 Task: For heading  Tahoma with underline.  font size for heading20,  'Change the font style of data to'Arial.  and font size to 12,  Change the alignment of both headline & data to Align left.  In the sheet  Expense Log
Action: Mouse moved to (55, 159)
Screenshot: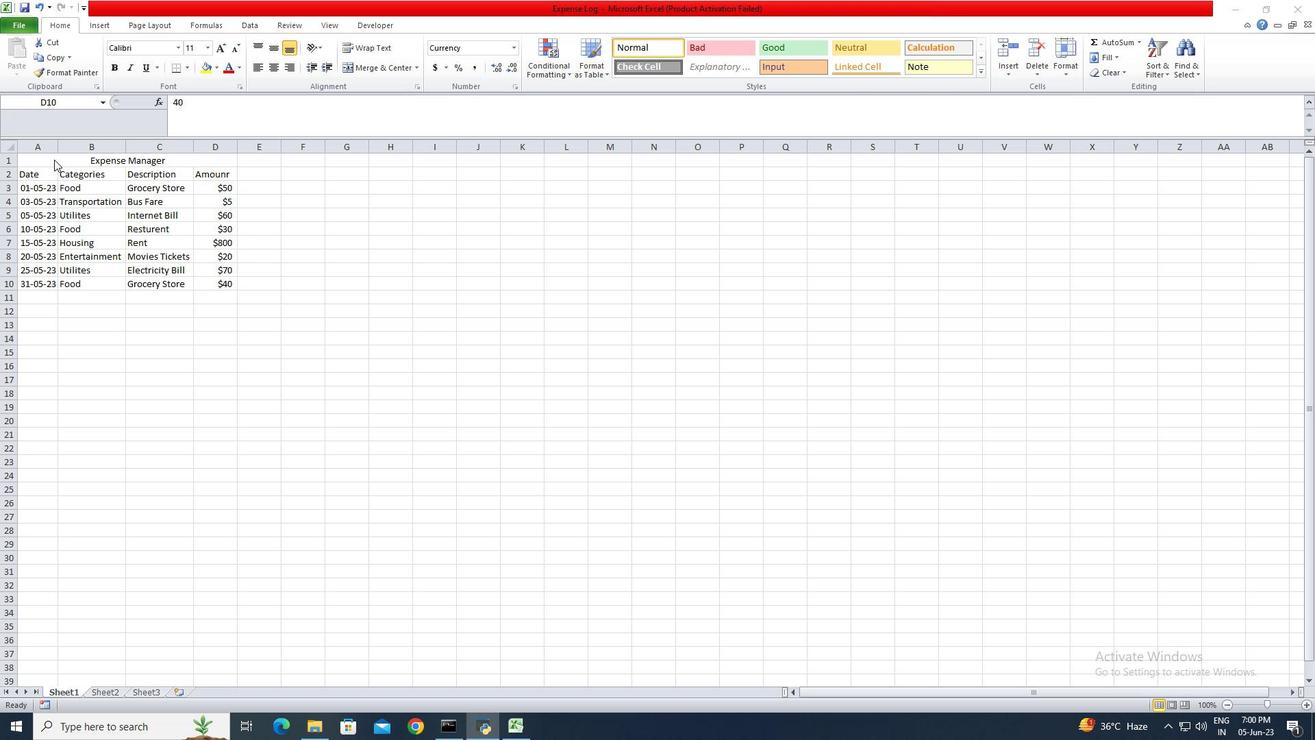 
Action: Mouse pressed left at (55, 159)
Screenshot: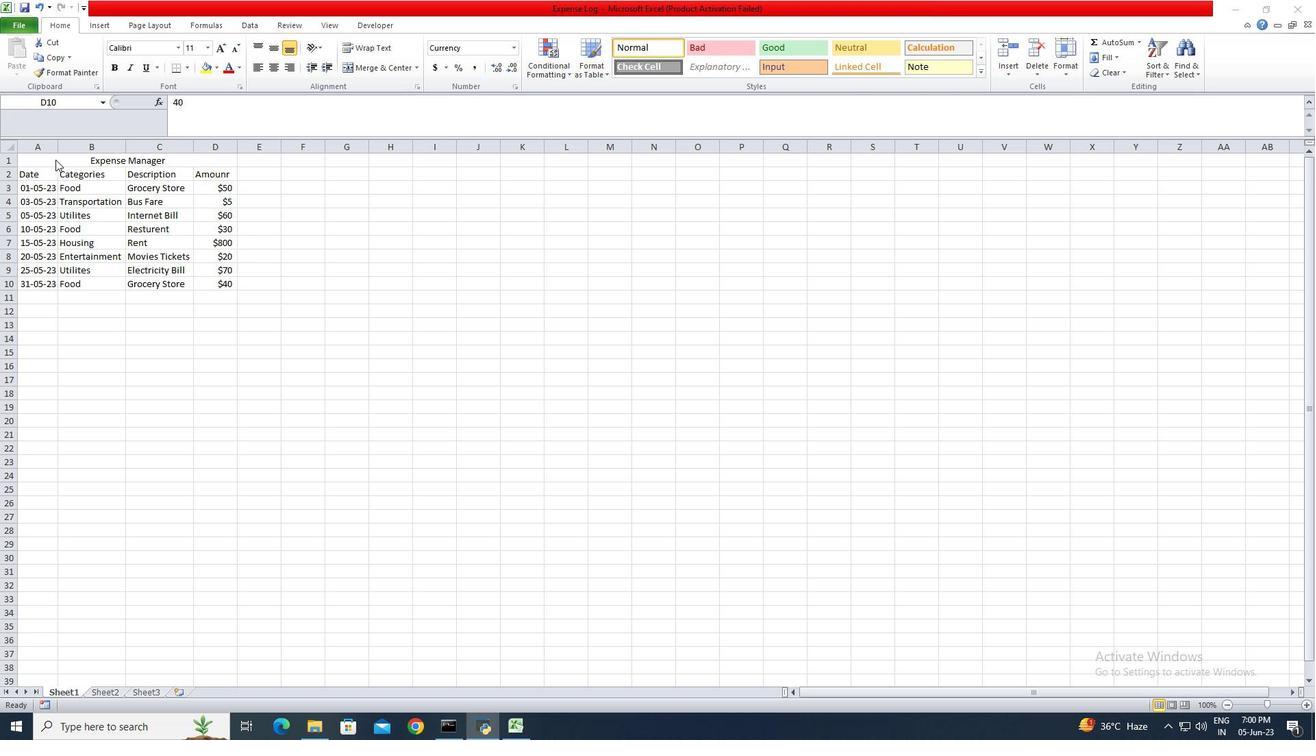 
Action: Mouse moved to (56, 157)
Screenshot: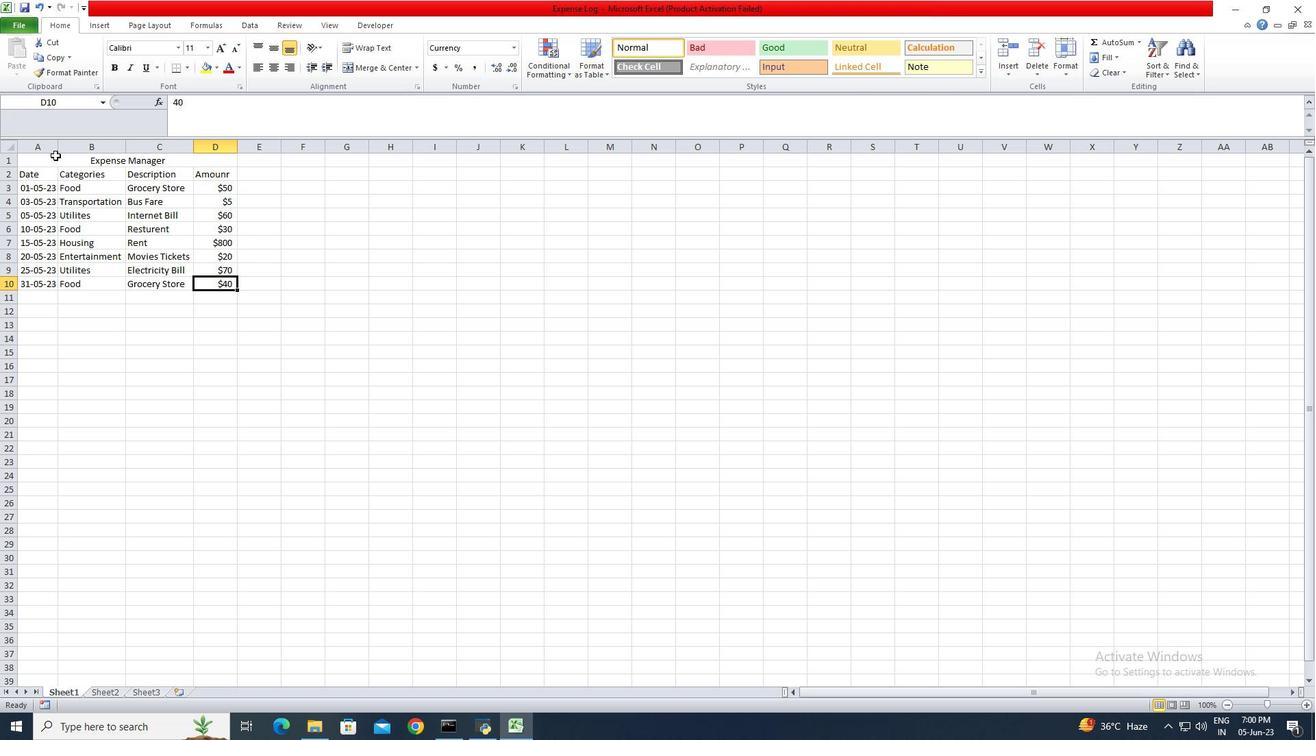 
Action: Mouse pressed left at (56, 157)
Screenshot: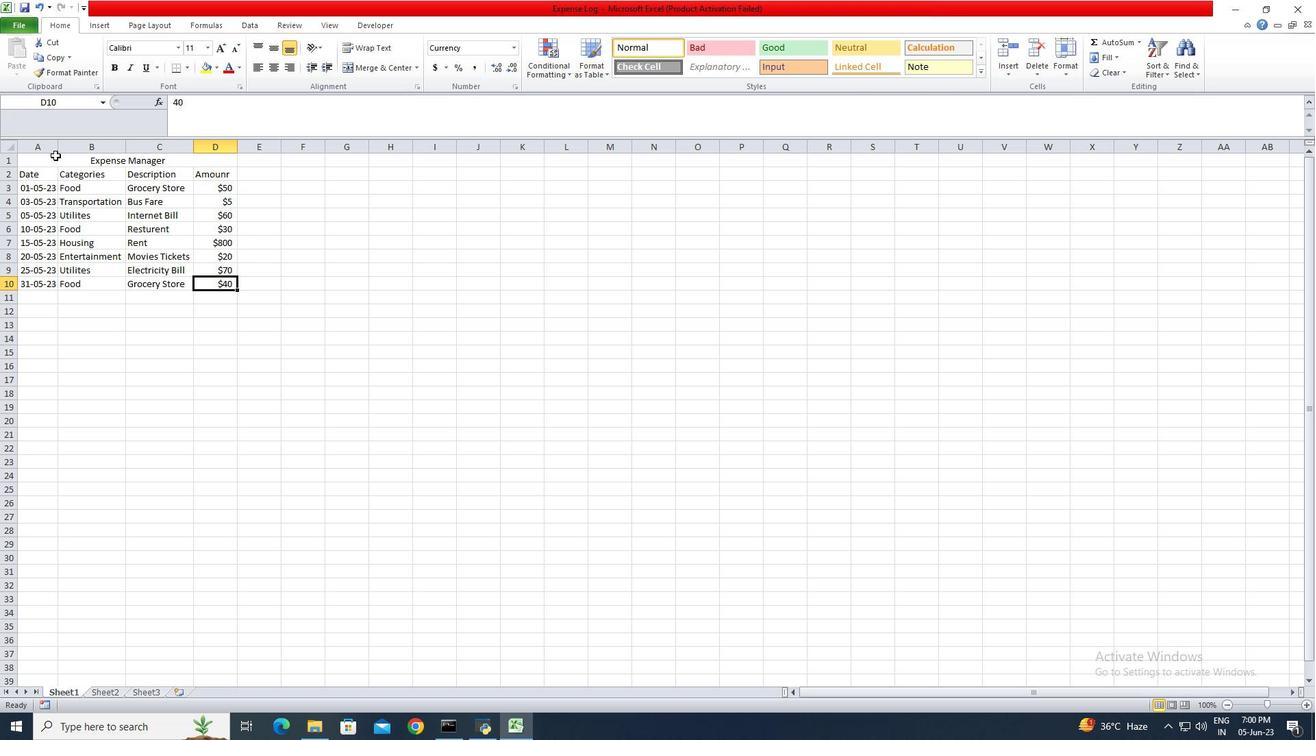 
Action: Mouse moved to (175, 52)
Screenshot: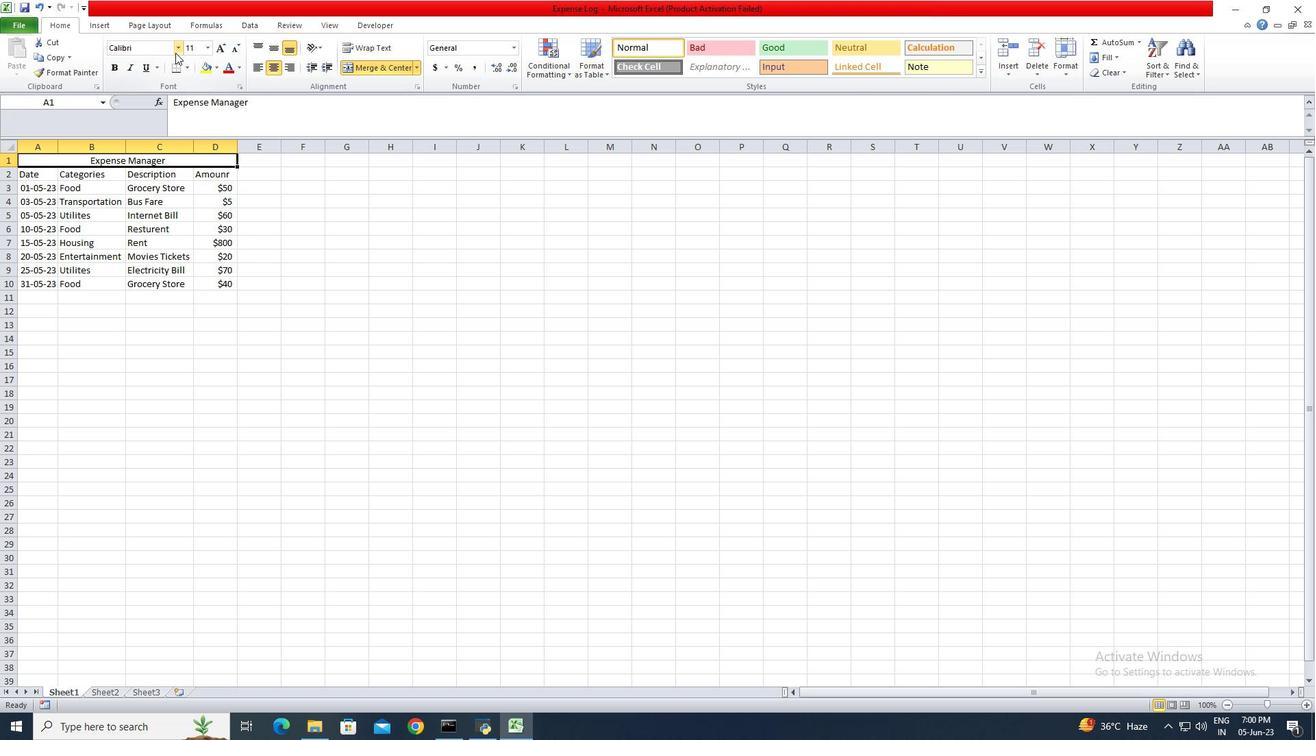 
Action: Mouse pressed left at (175, 52)
Screenshot: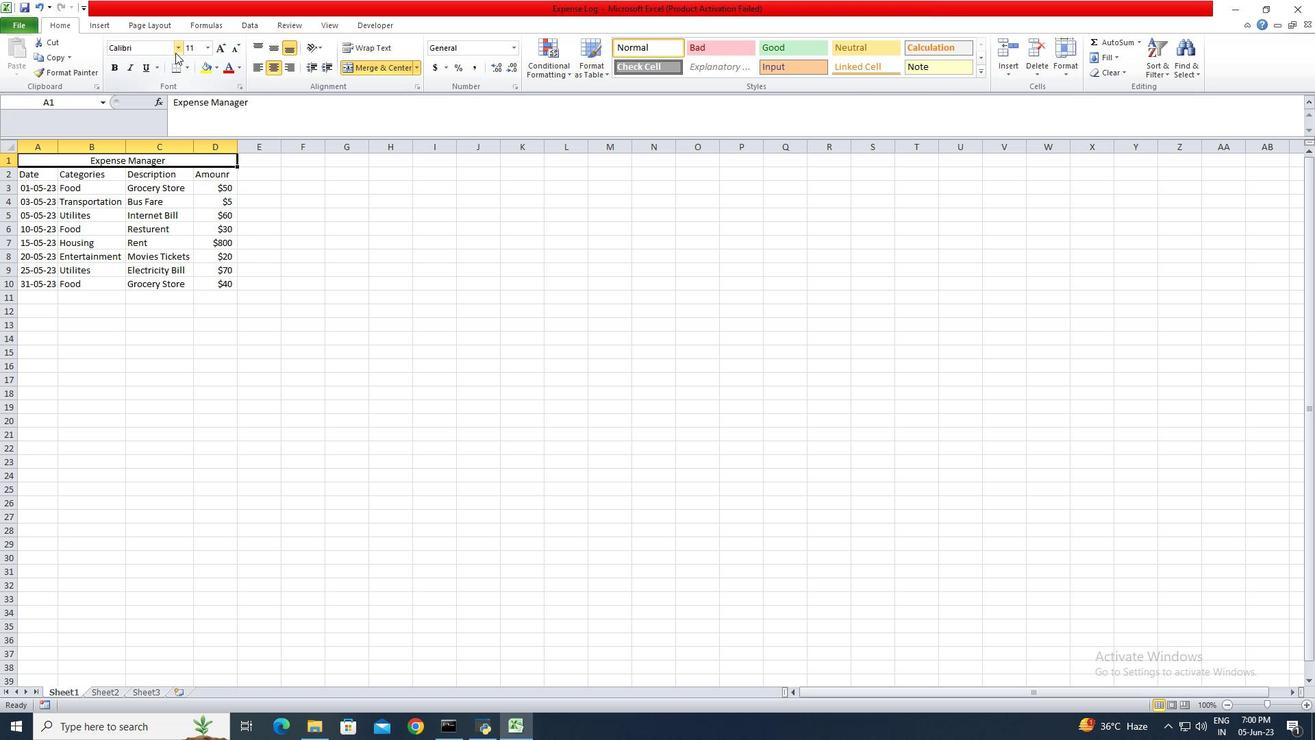 
Action: Mouse moved to (297, 111)
Screenshot: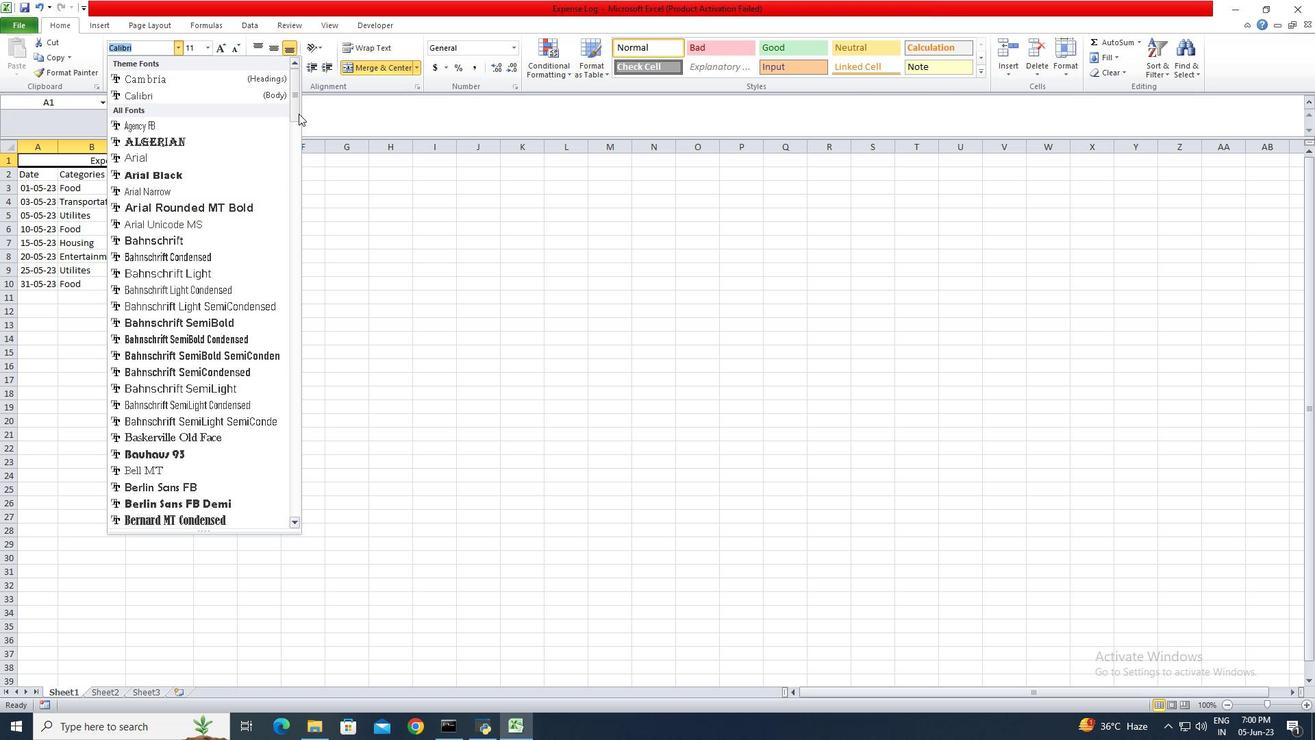 
Action: Mouse pressed left at (297, 111)
Screenshot: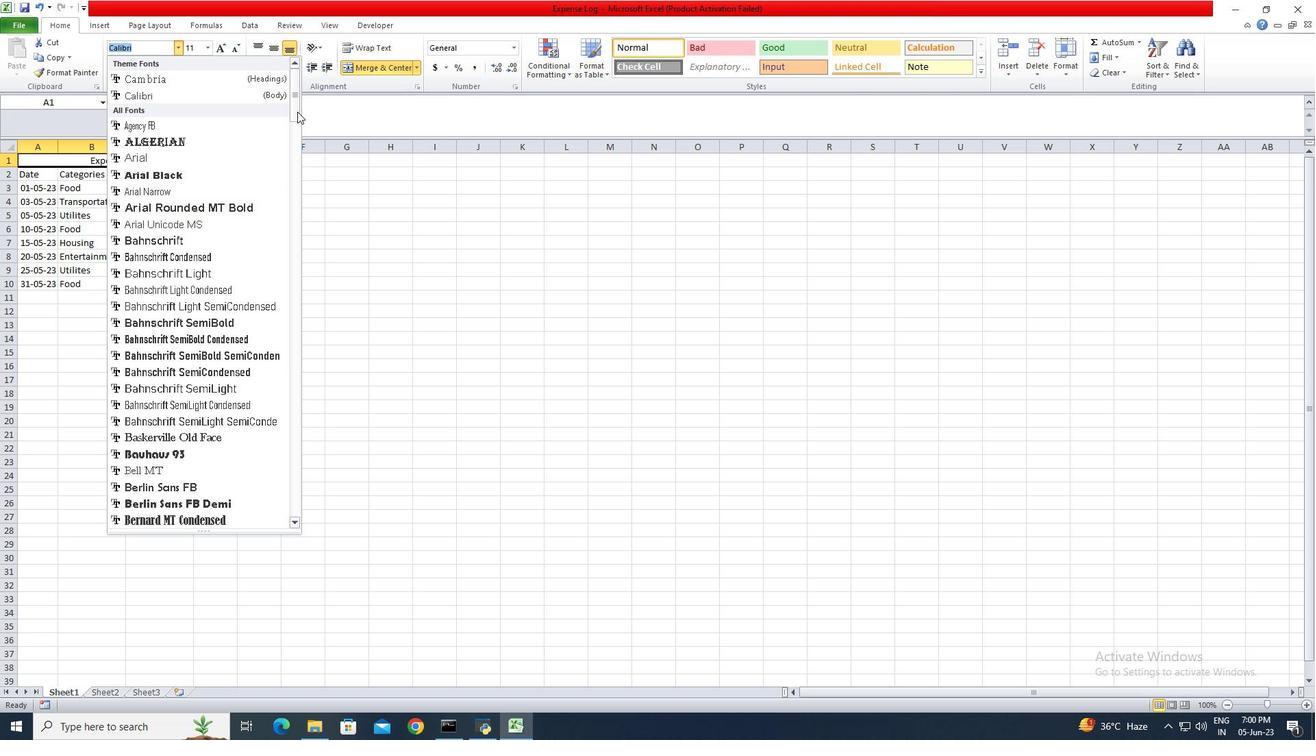 
Action: Mouse moved to (158, 384)
Screenshot: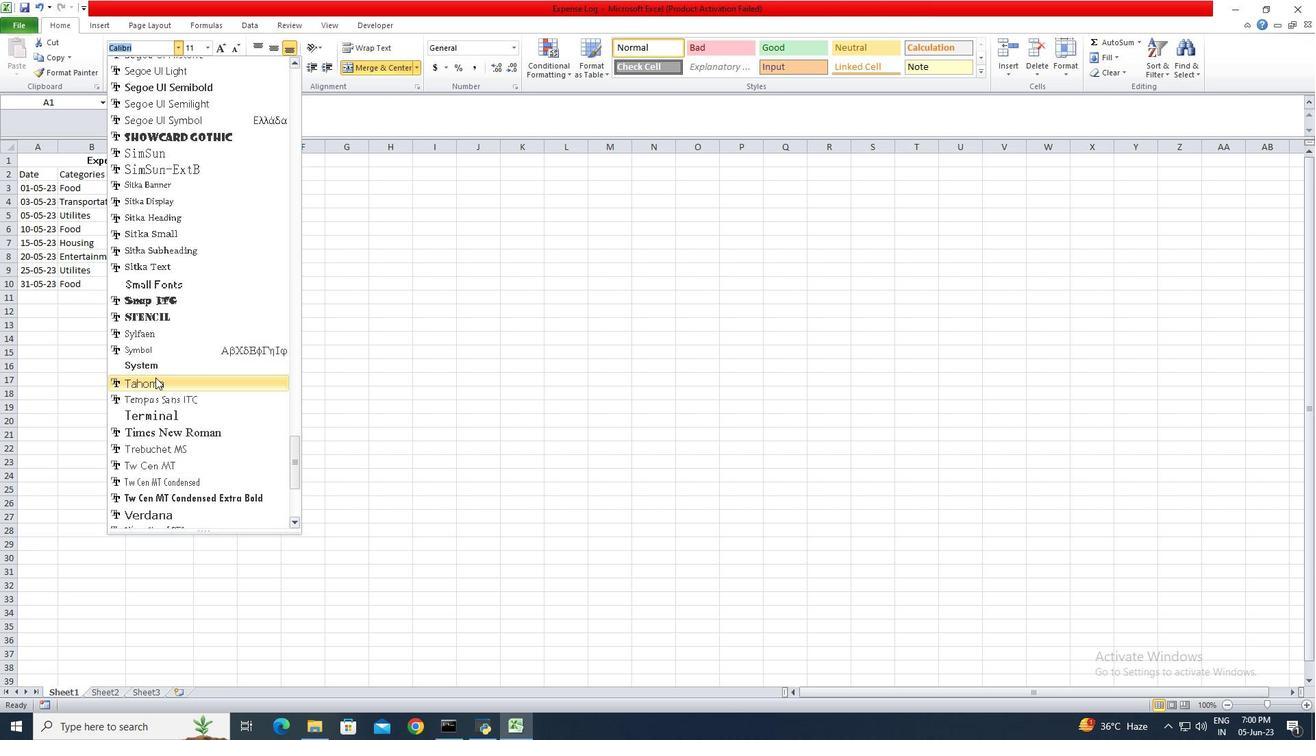 
Action: Mouse pressed left at (158, 384)
Screenshot: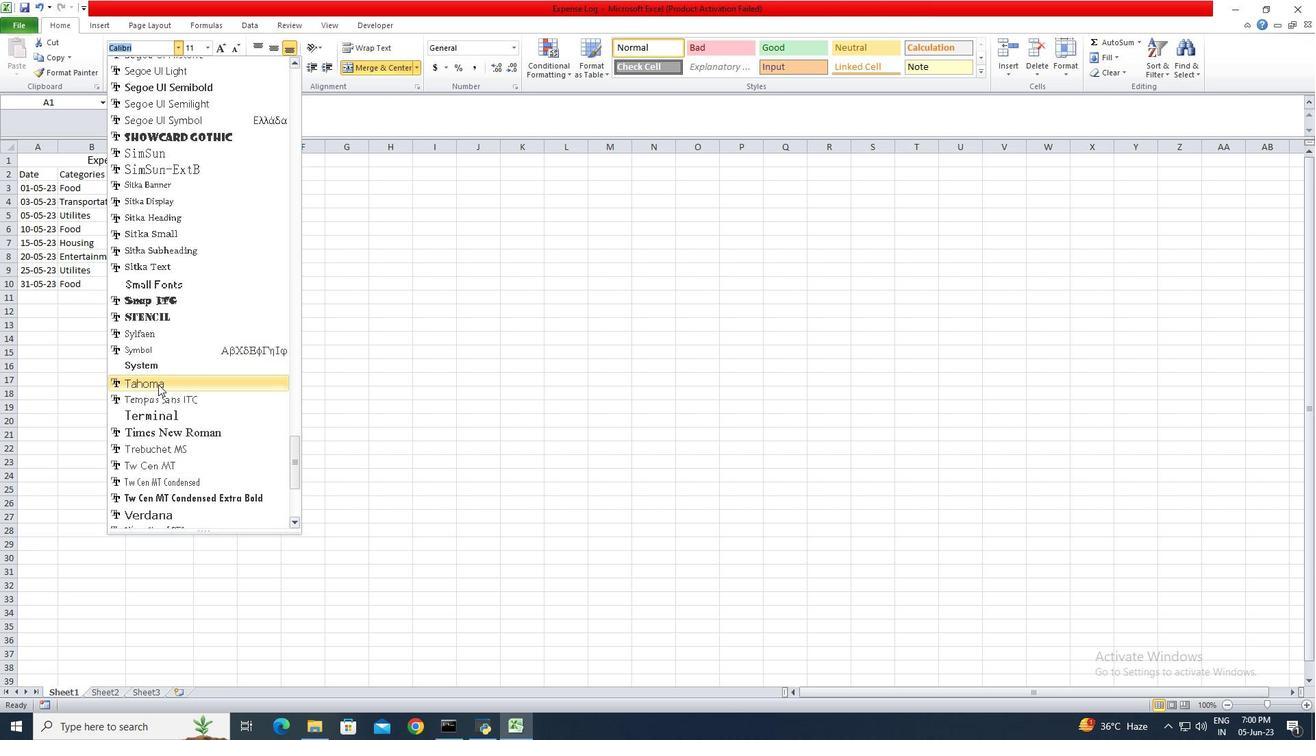 
Action: Mouse moved to (151, 69)
Screenshot: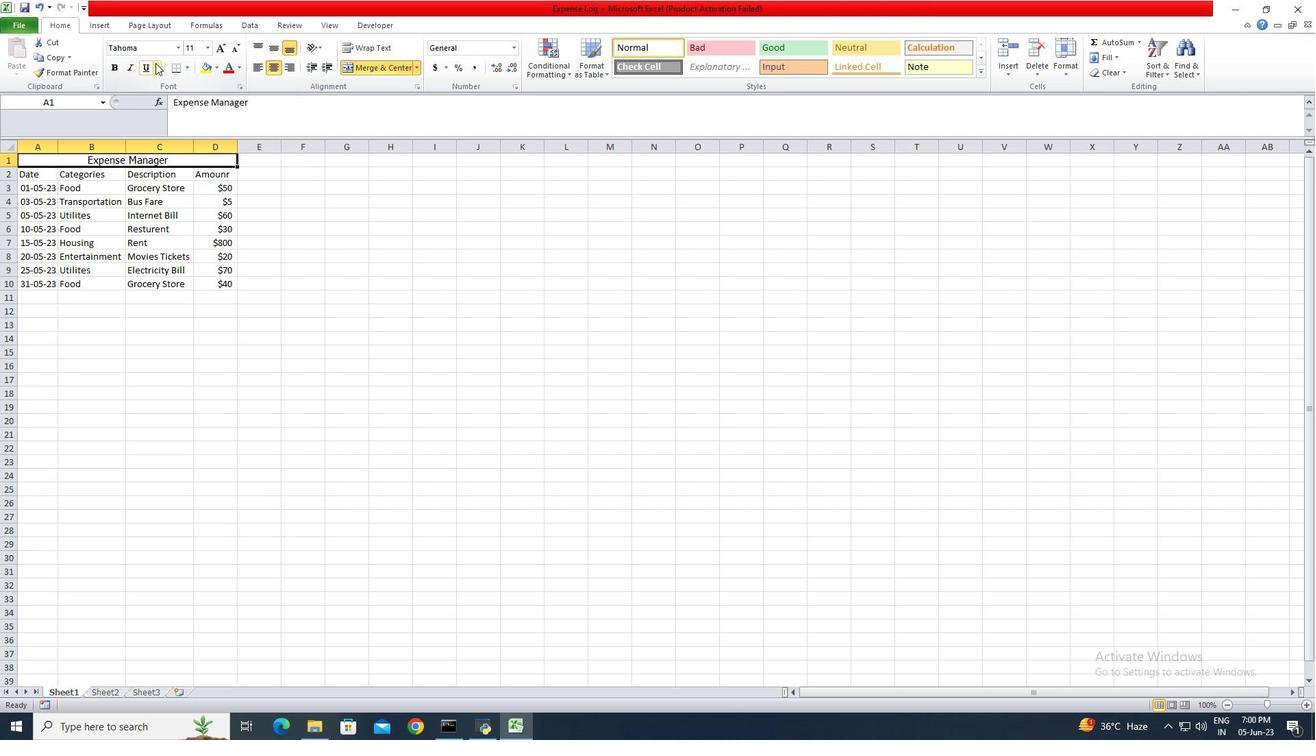 
Action: Mouse pressed left at (151, 69)
Screenshot: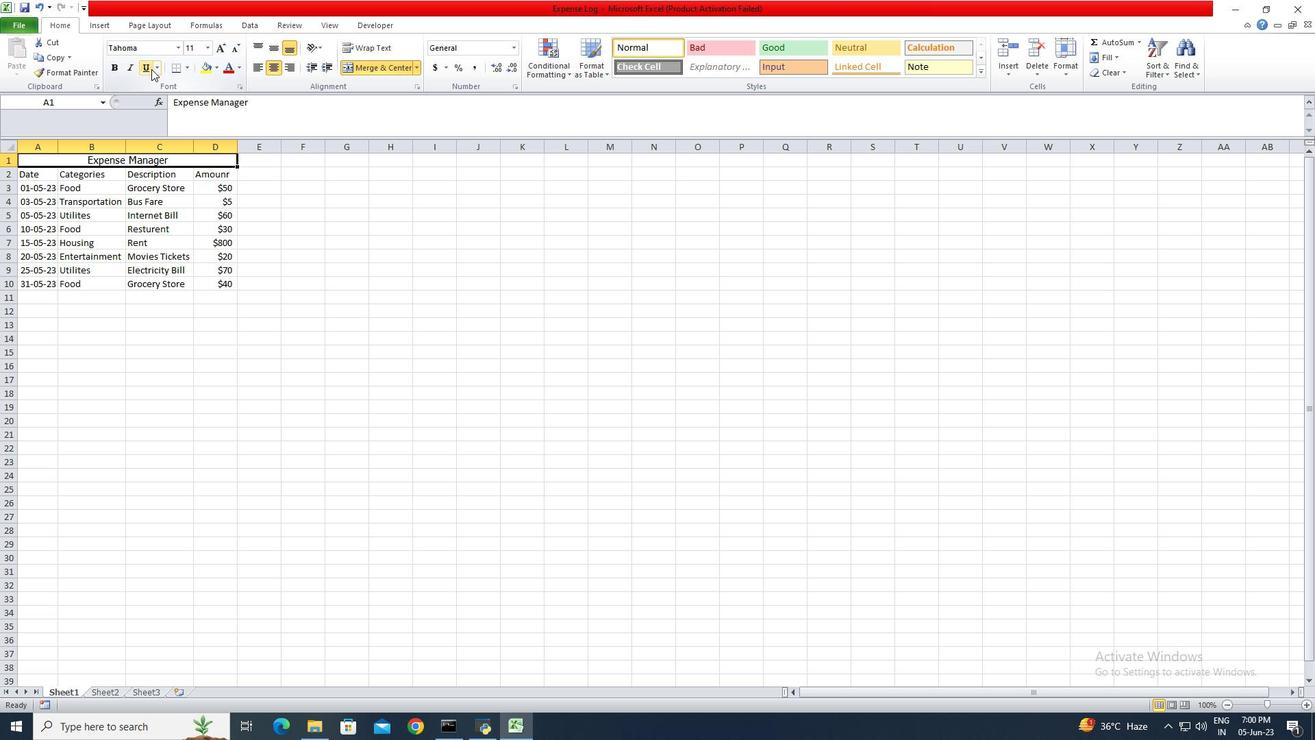 
Action: Mouse moved to (204, 51)
Screenshot: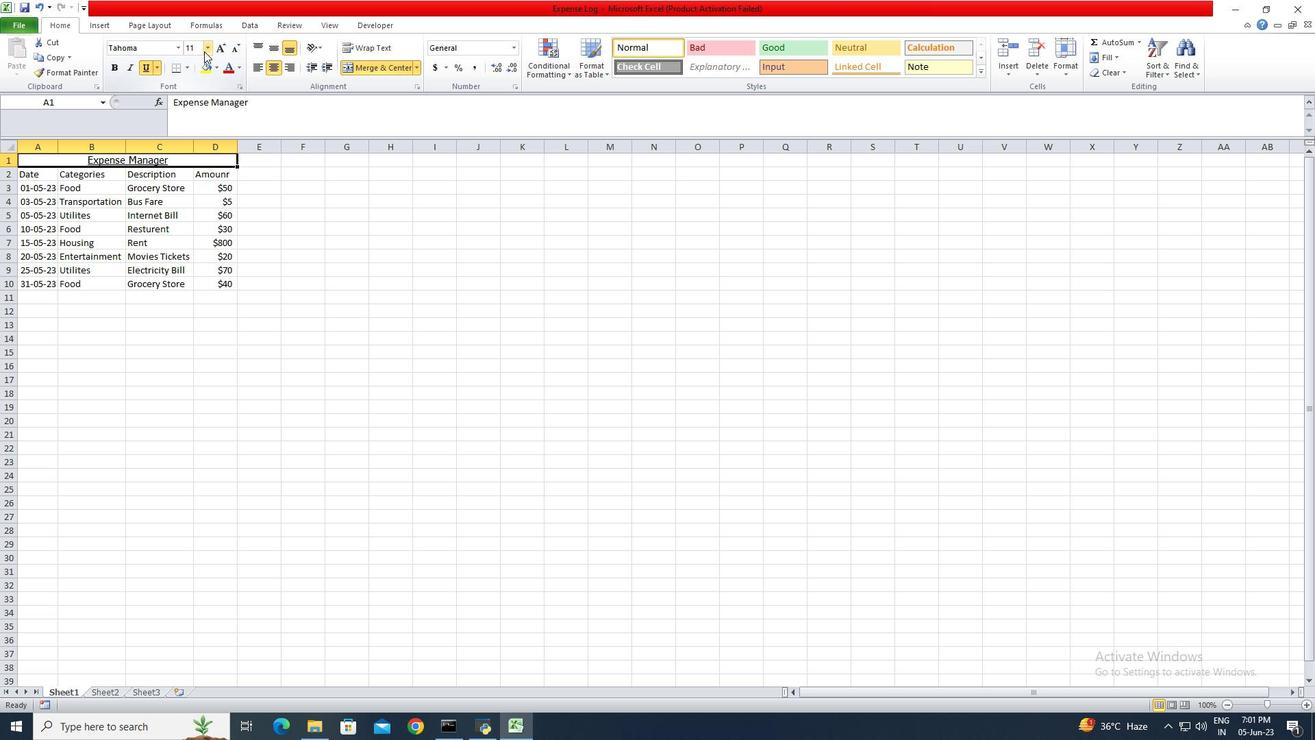 
Action: Mouse pressed left at (204, 51)
Screenshot: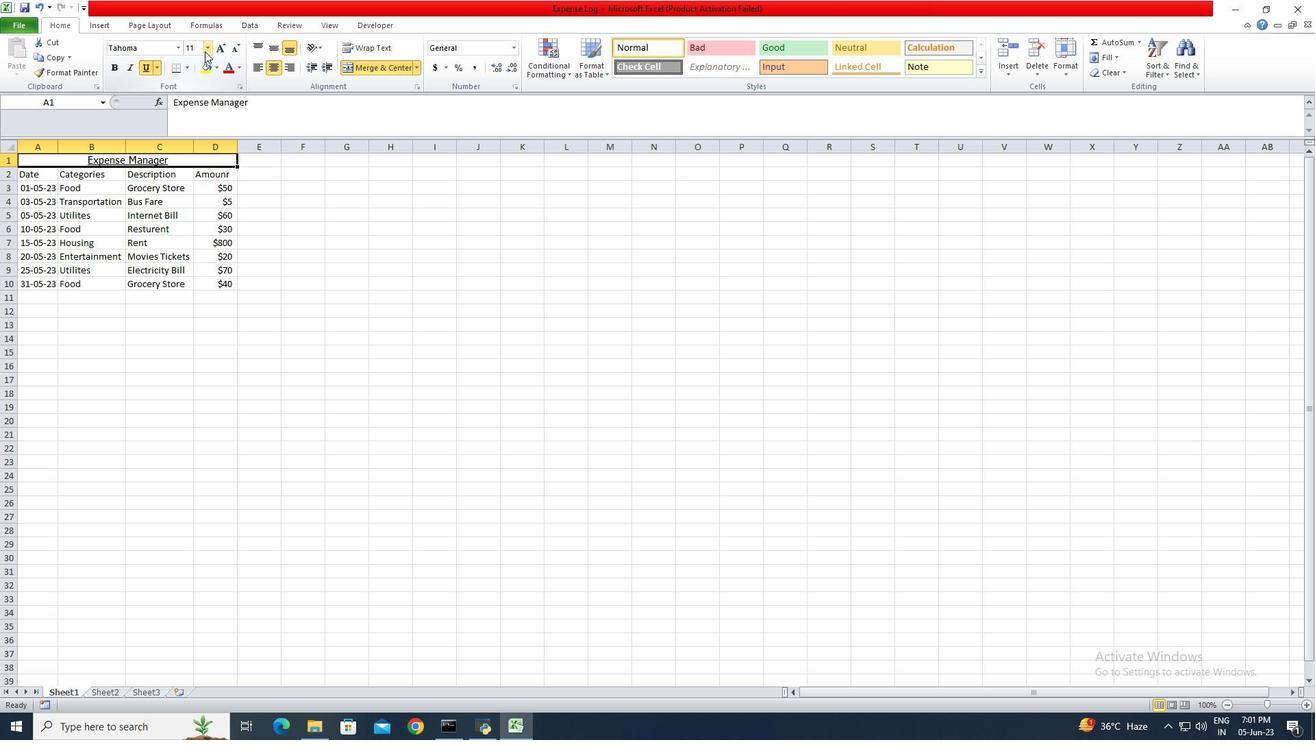 
Action: Mouse moved to (189, 156)
Screenshot: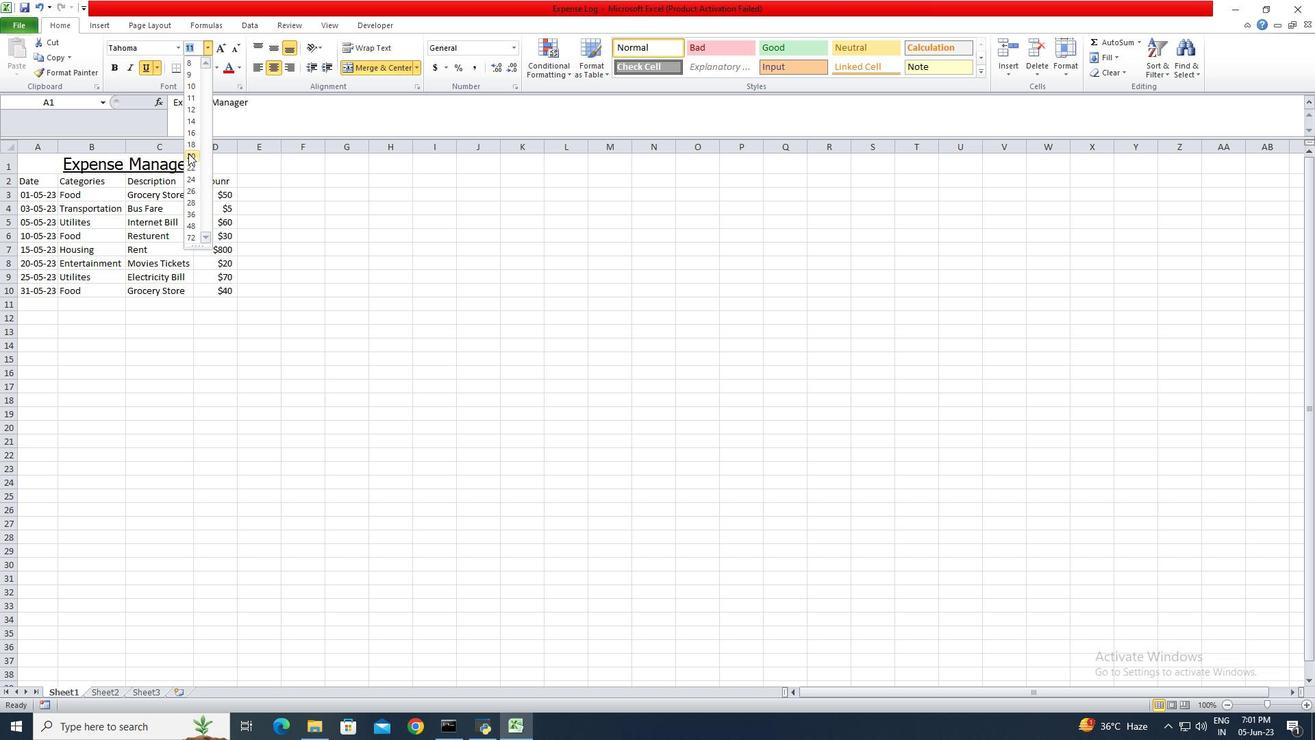 
Action: Mouse pressed left at (189, 156)
Screenshot: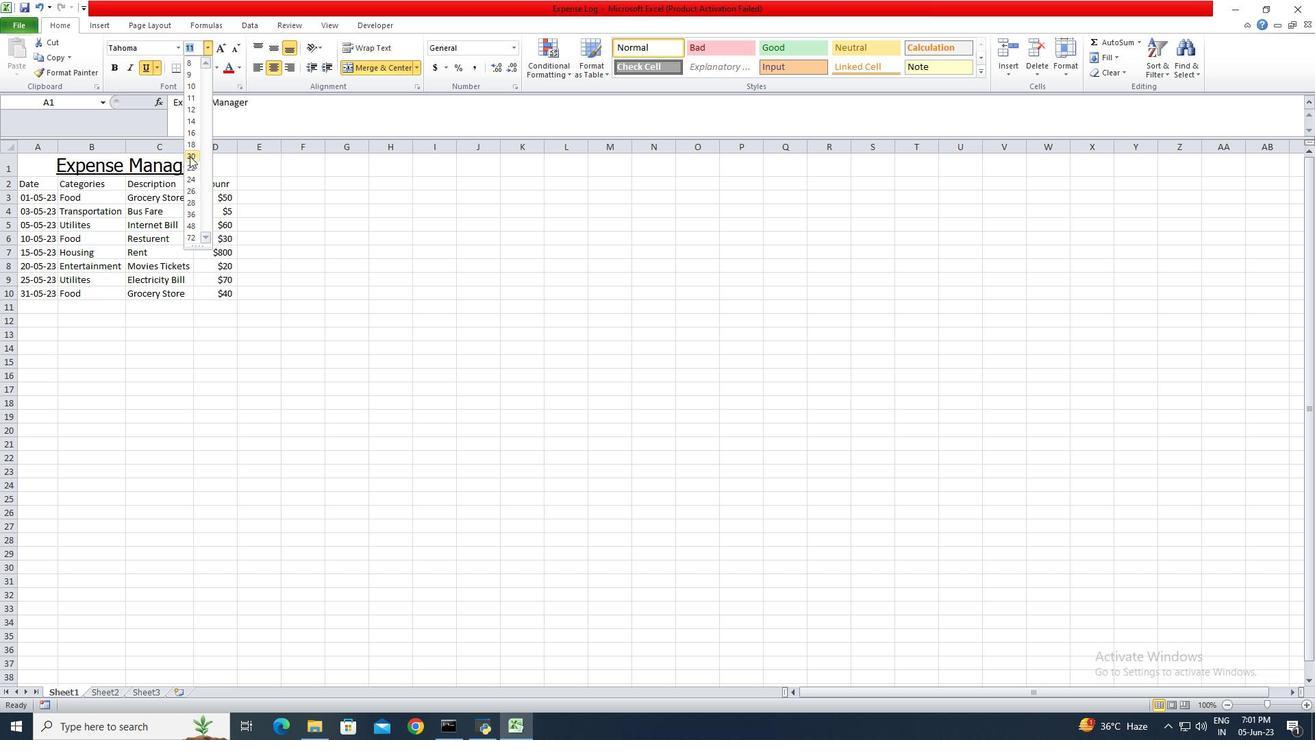 
Action: Mouse moved to (43, 183)
Screenshot: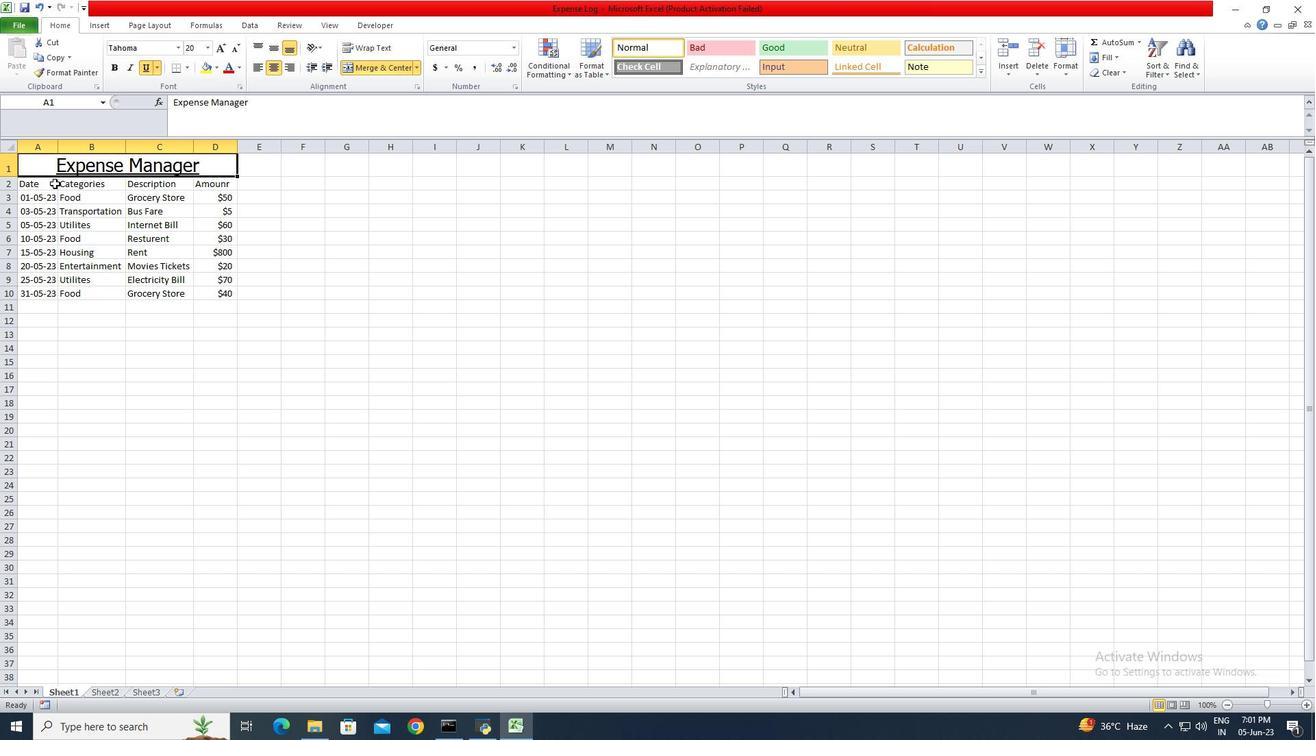
Action: Mouse pressed left at (43, 183)
Screenshot: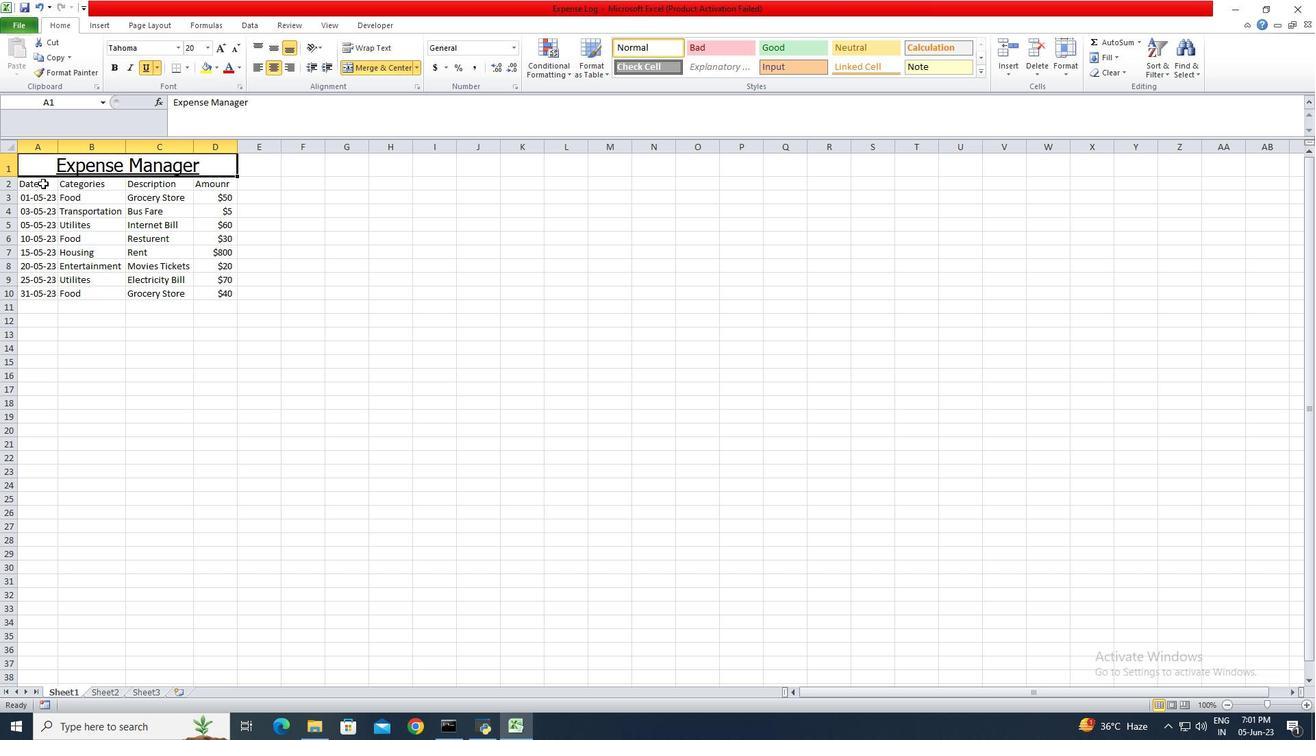 
Action: Mouse moved to (180, 45)
Screenshot: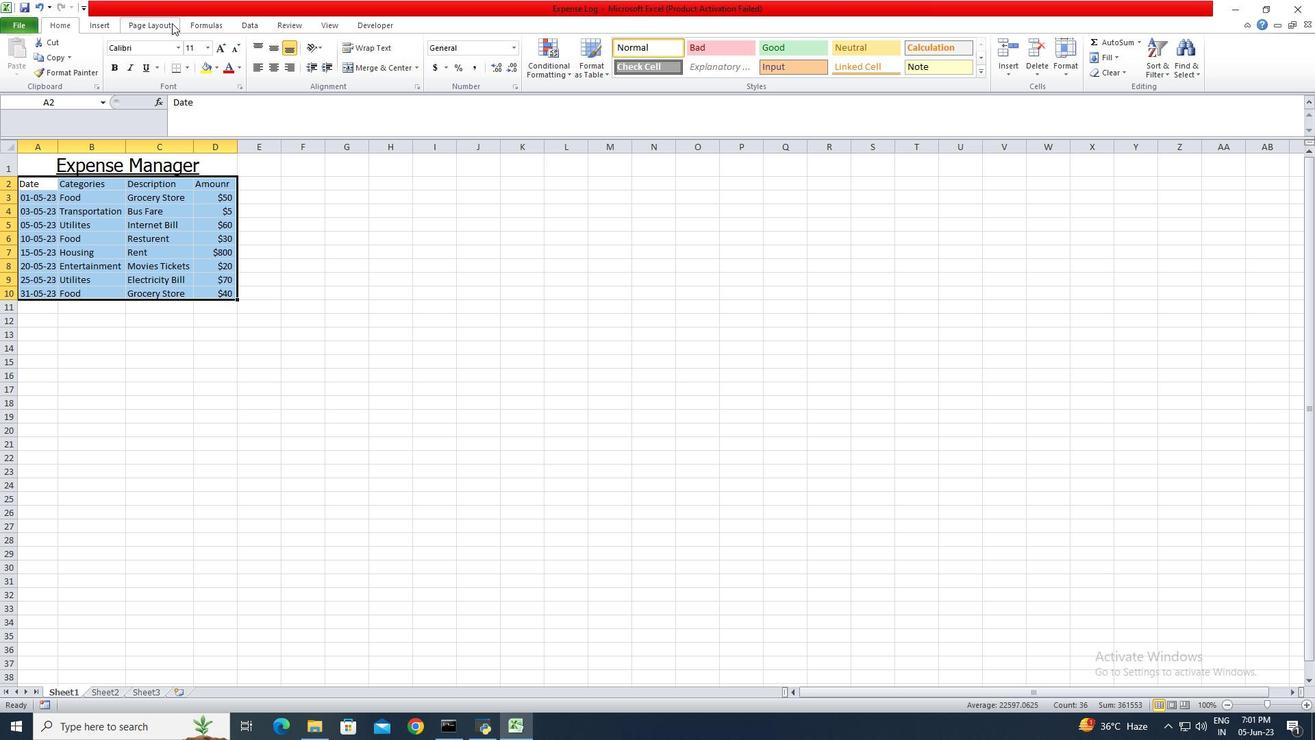 
Action: Mouse pressed left at (180, 45)
Screenshot: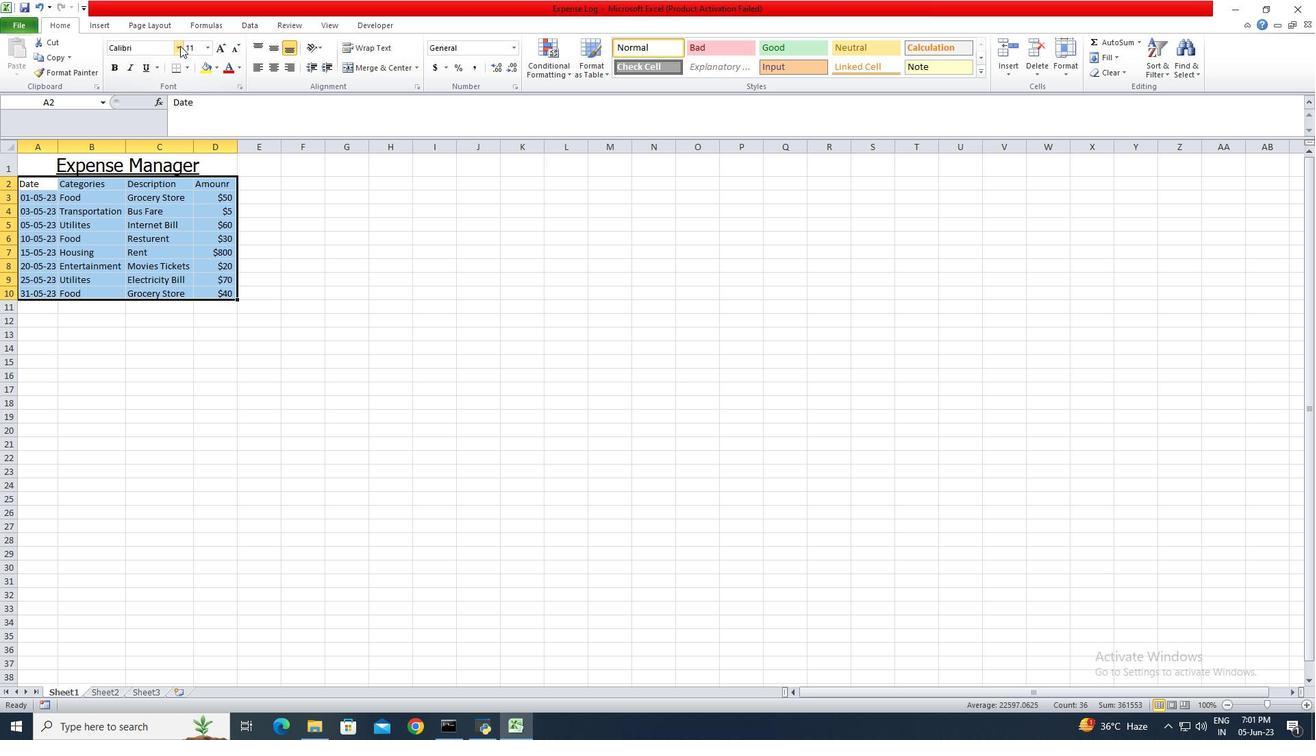
Action: Mouse moved to (139, 155)
Screenshot: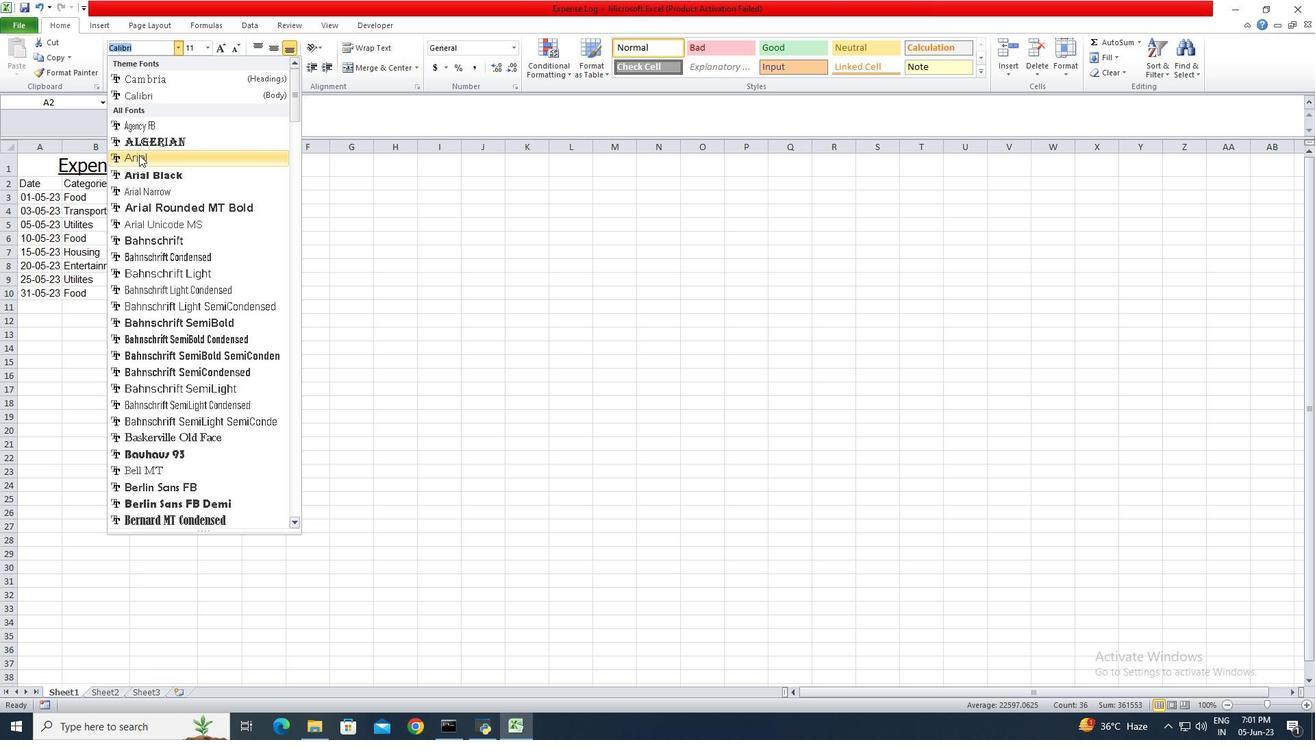 
Action: Mouse pressed left at (139, 155)
Screenshot: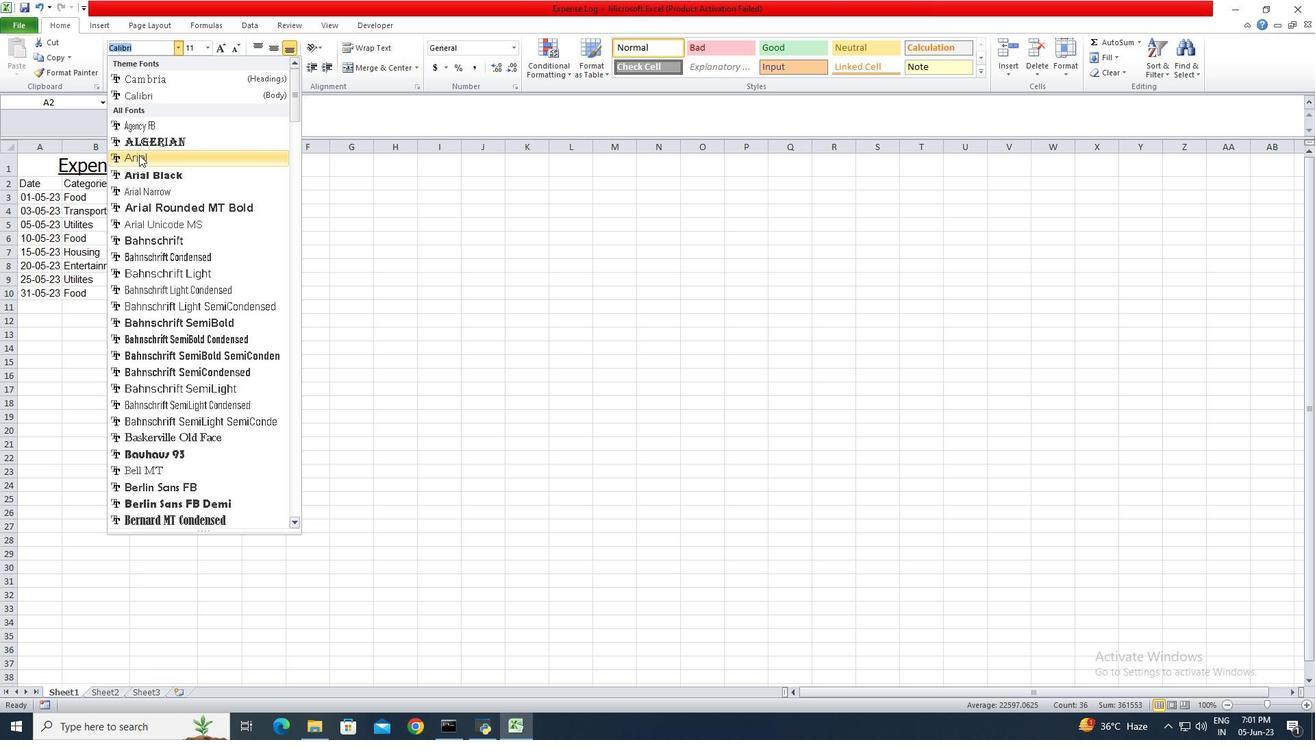 
Action: Mouse moved to (205, 50)
Screenshot: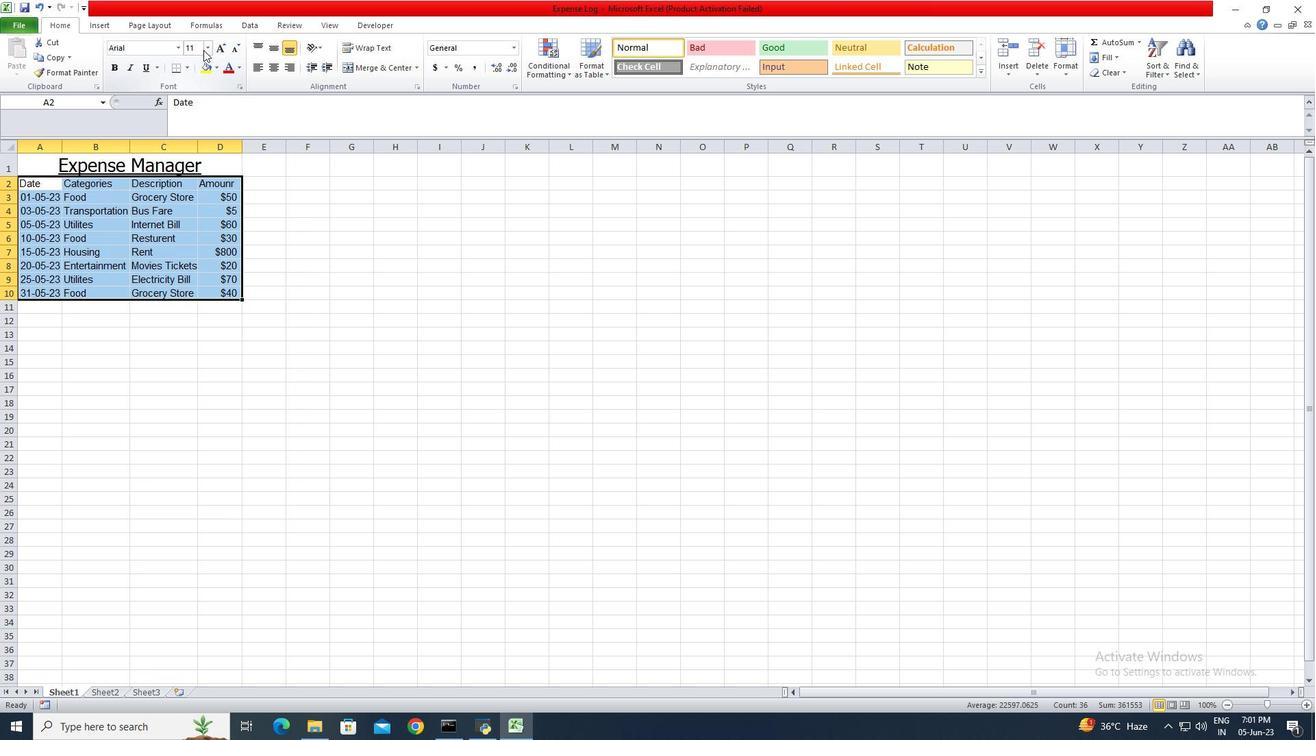 
Action: Mouse pressed left at (205, 50)
Screenshot: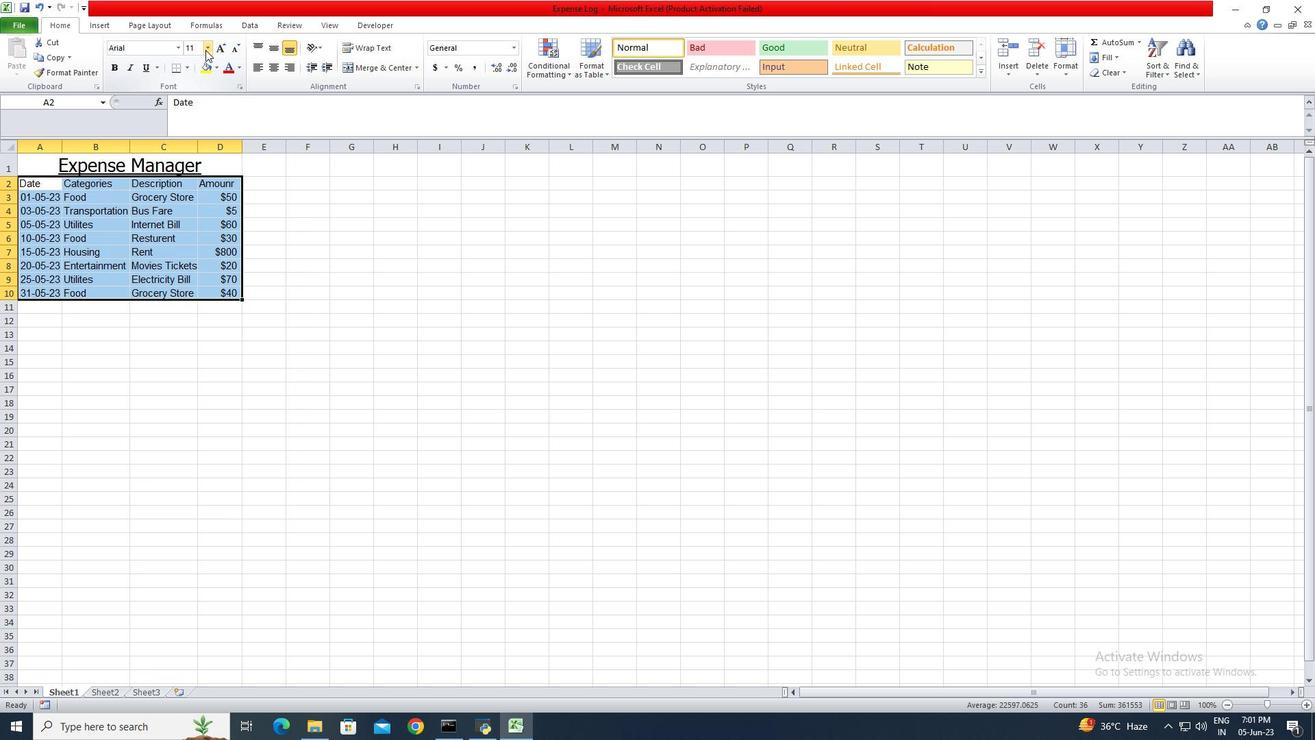 
Action: Mouse moved to (190, 110)
Screenshot: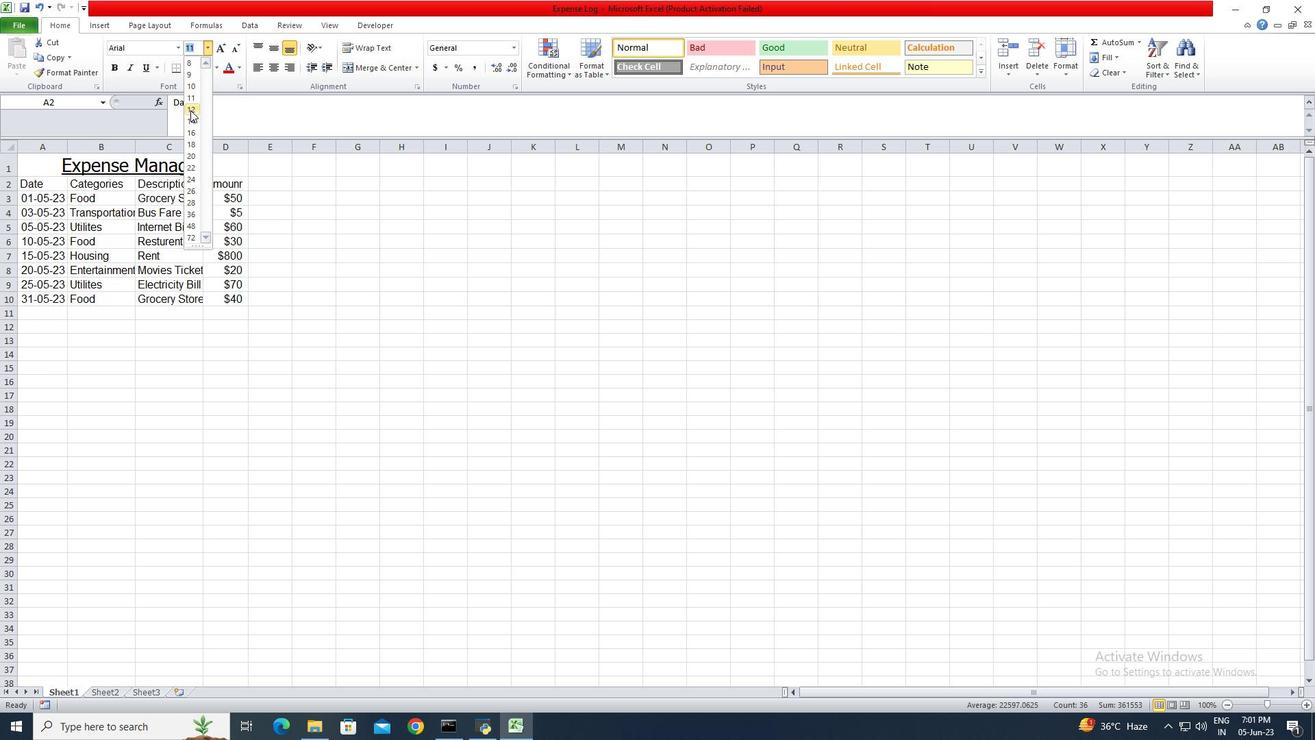 
Action: Mouse pressed left at (190, 110)
Screenshot: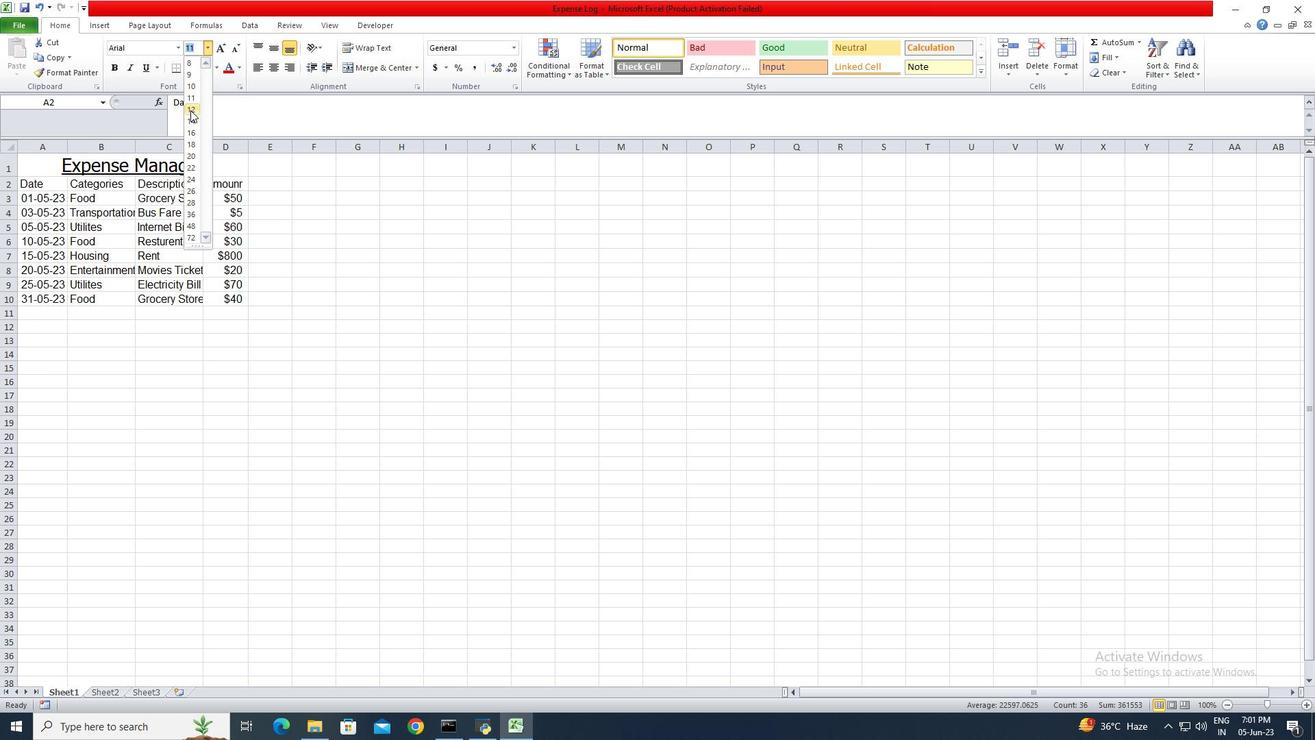 
Action: Mouse moved to (135, 146)
Screenshot: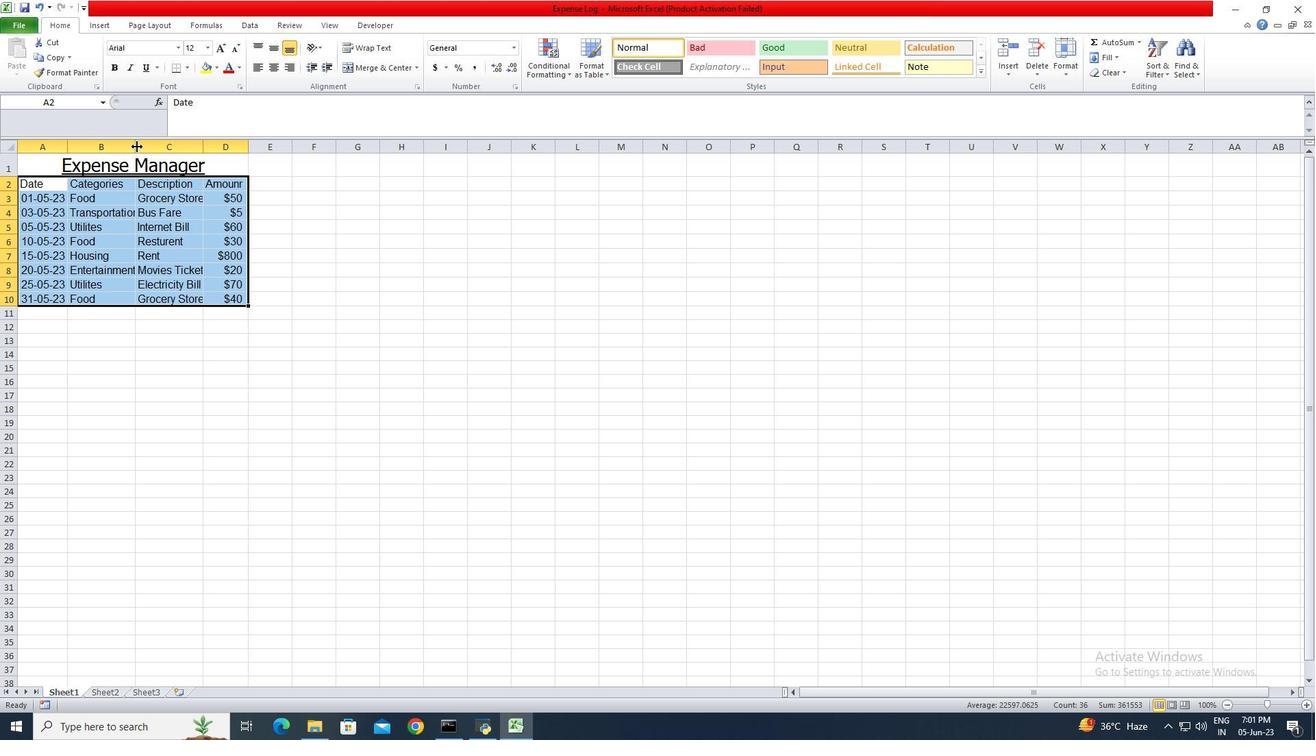 
Action: Mouse pressed left at (135, 146)
Screenshot: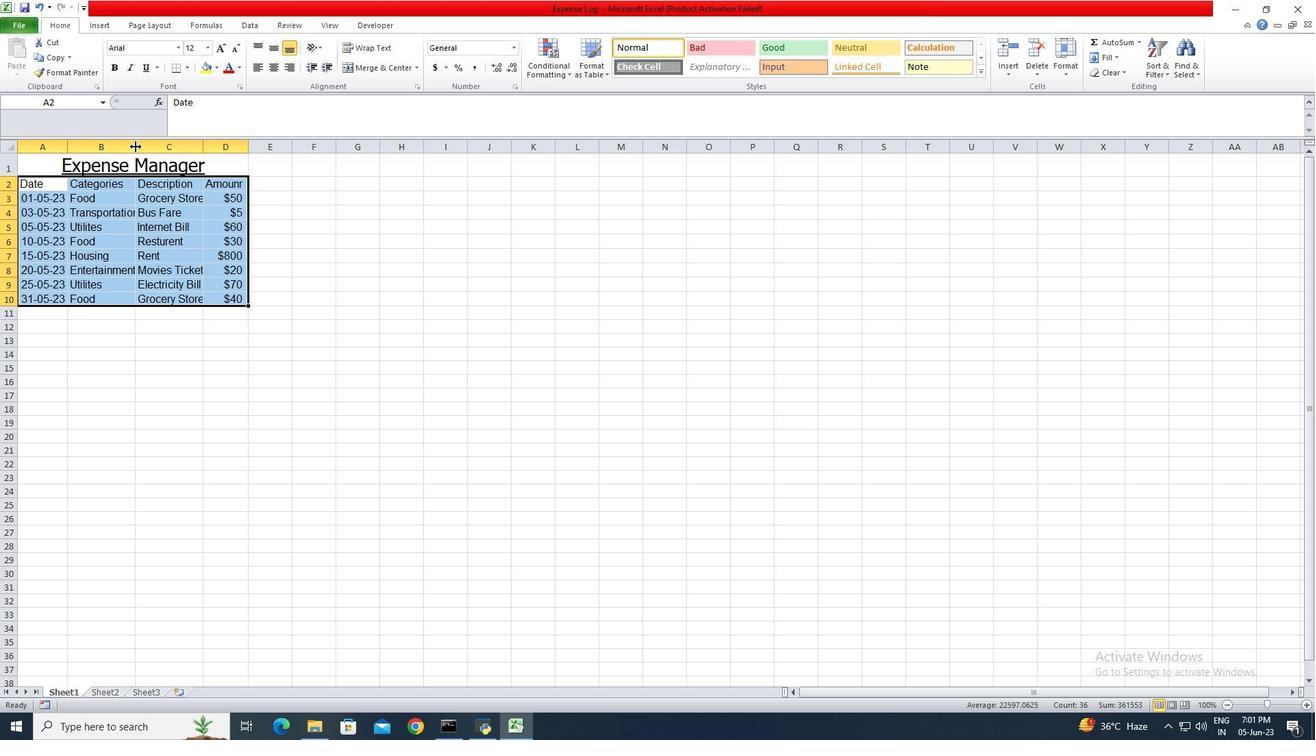 
Action: Mouse pressed left at (135, 146)
Screenshot: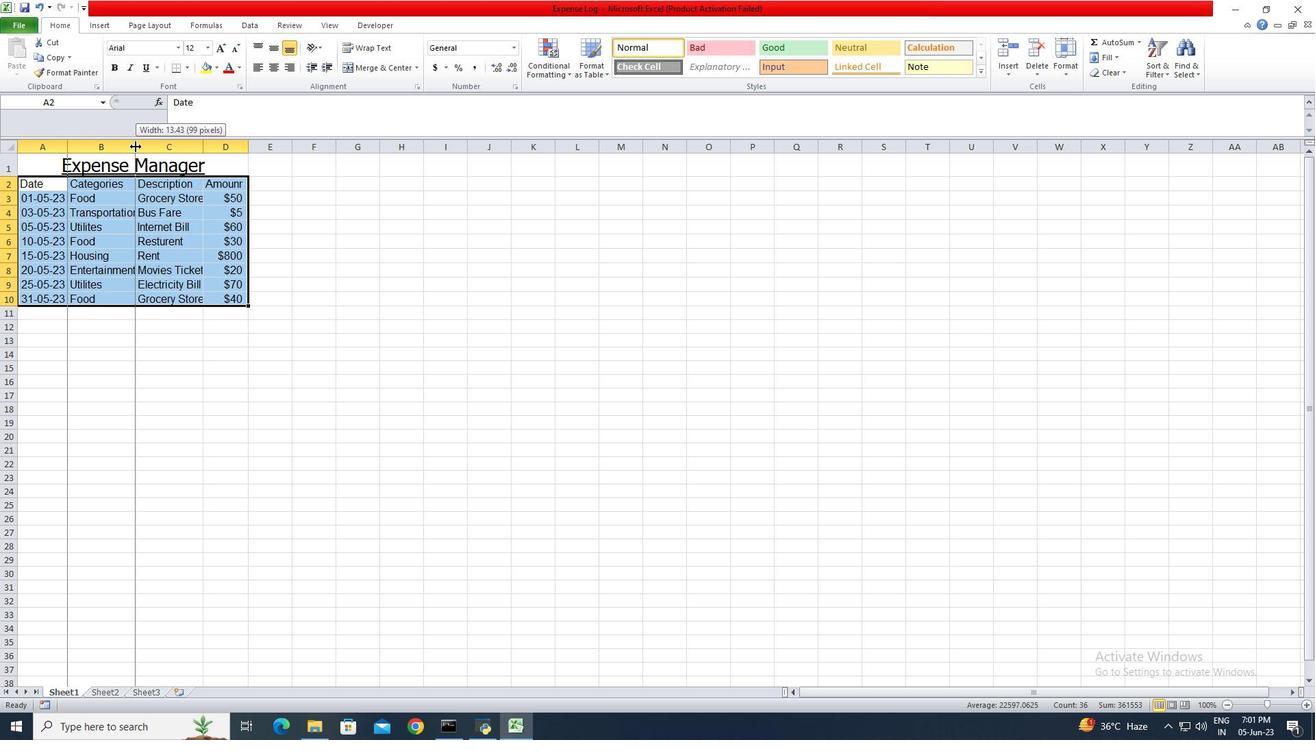 
Action: Mouse moved to (207, 146)
Screenshot: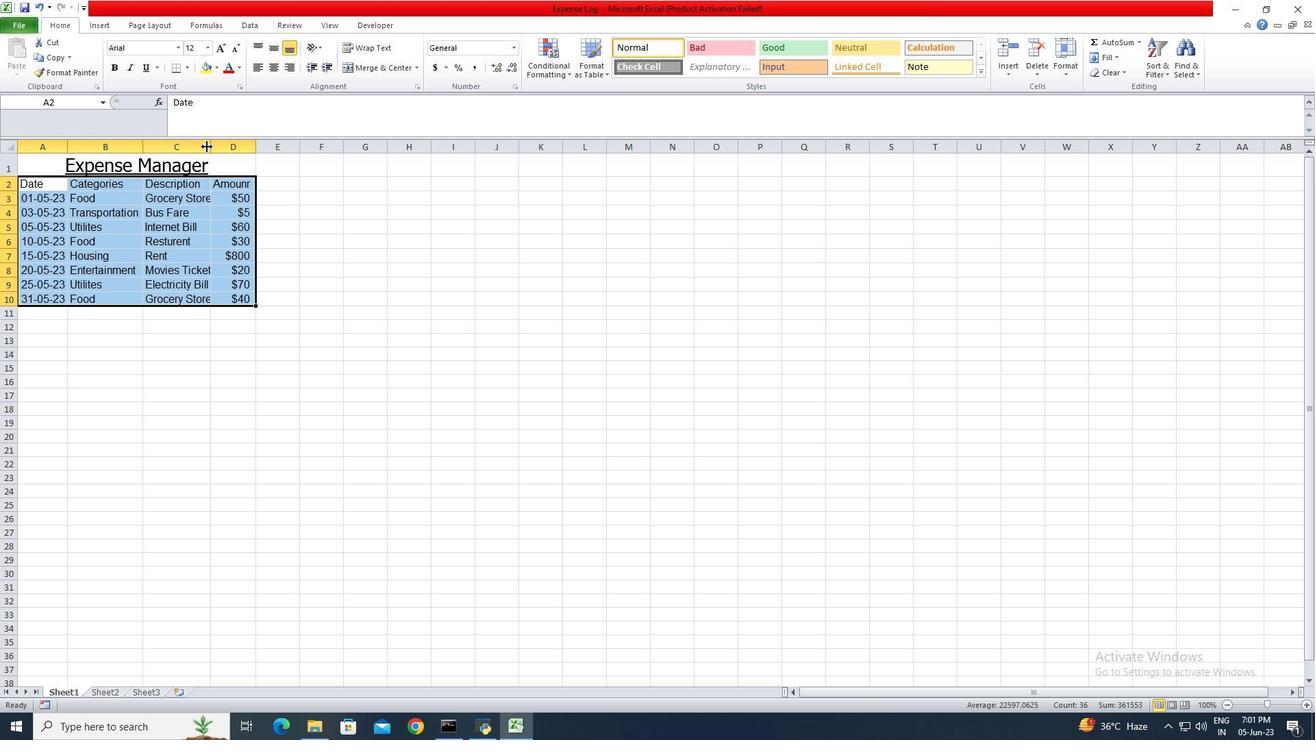 
Action: Mouse pressed left at (207, 146)
Screenshot: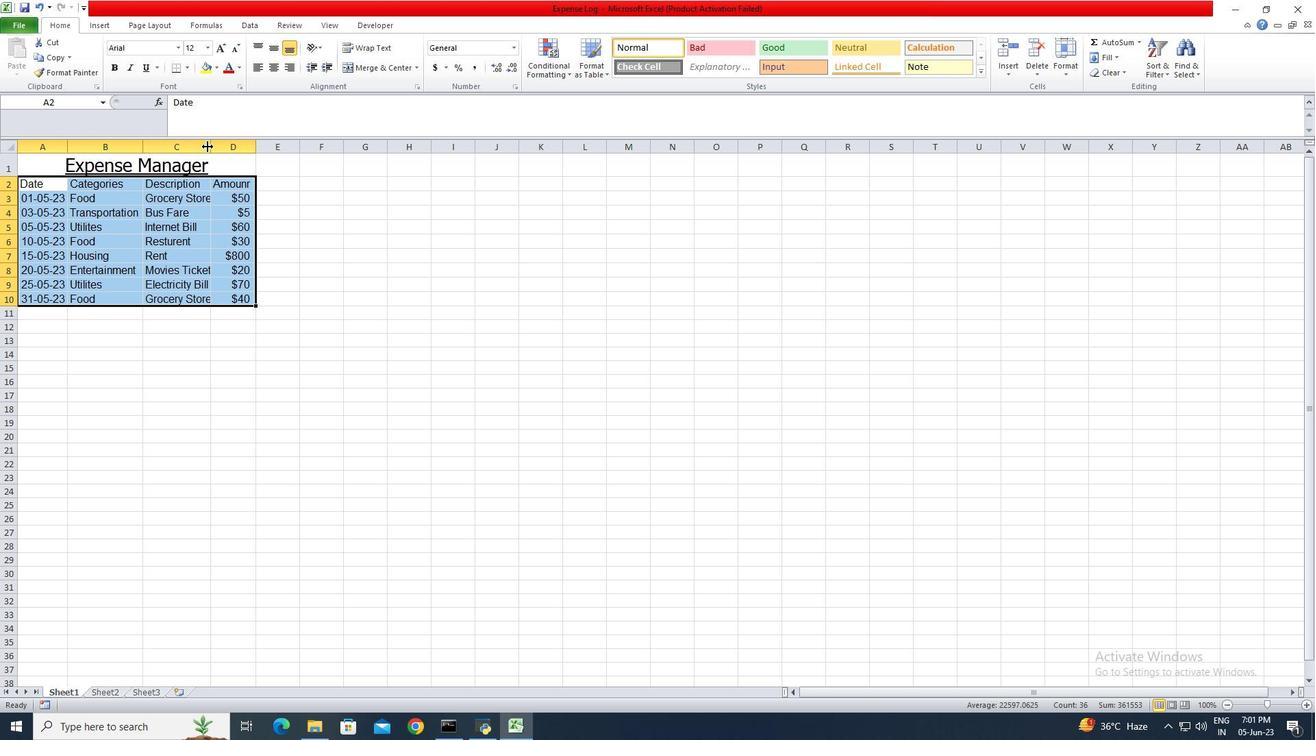 
Action: Mouse pressed left at (207, 146)
Screenshot: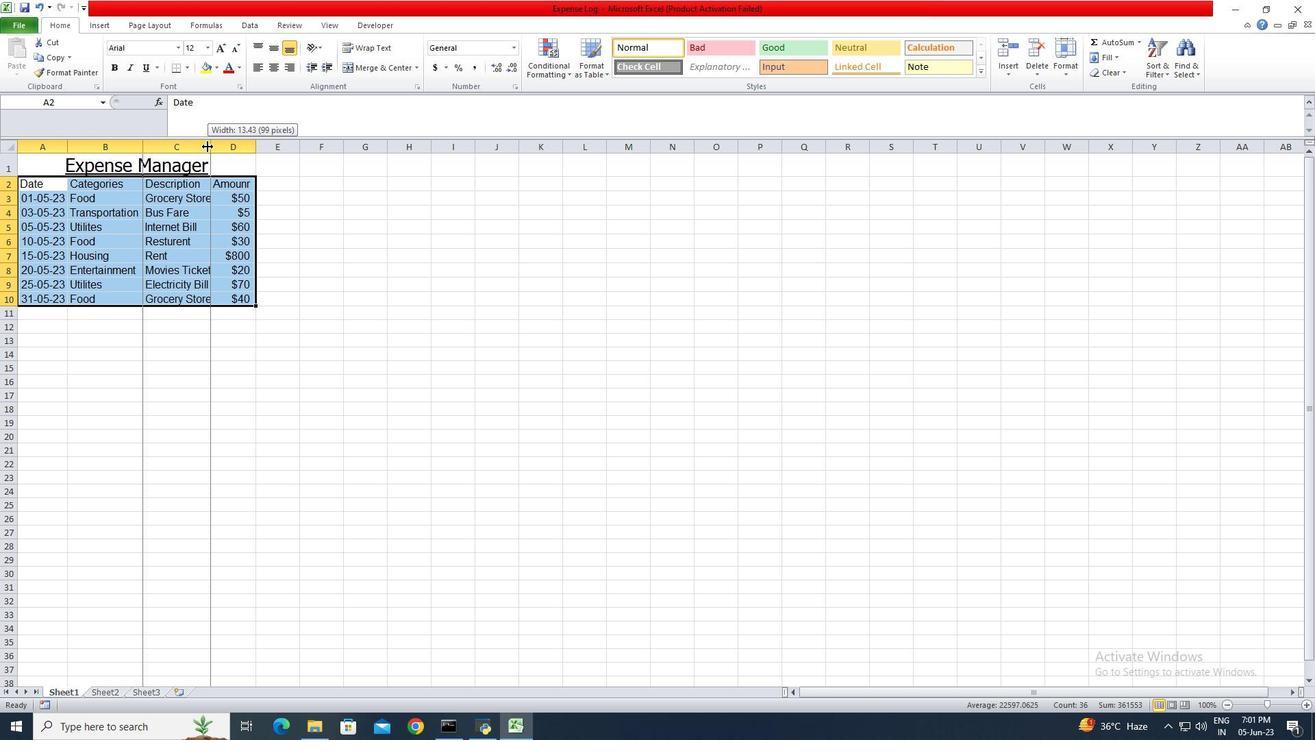 
Action: Mouse moved to (265, 149)
Screenshot: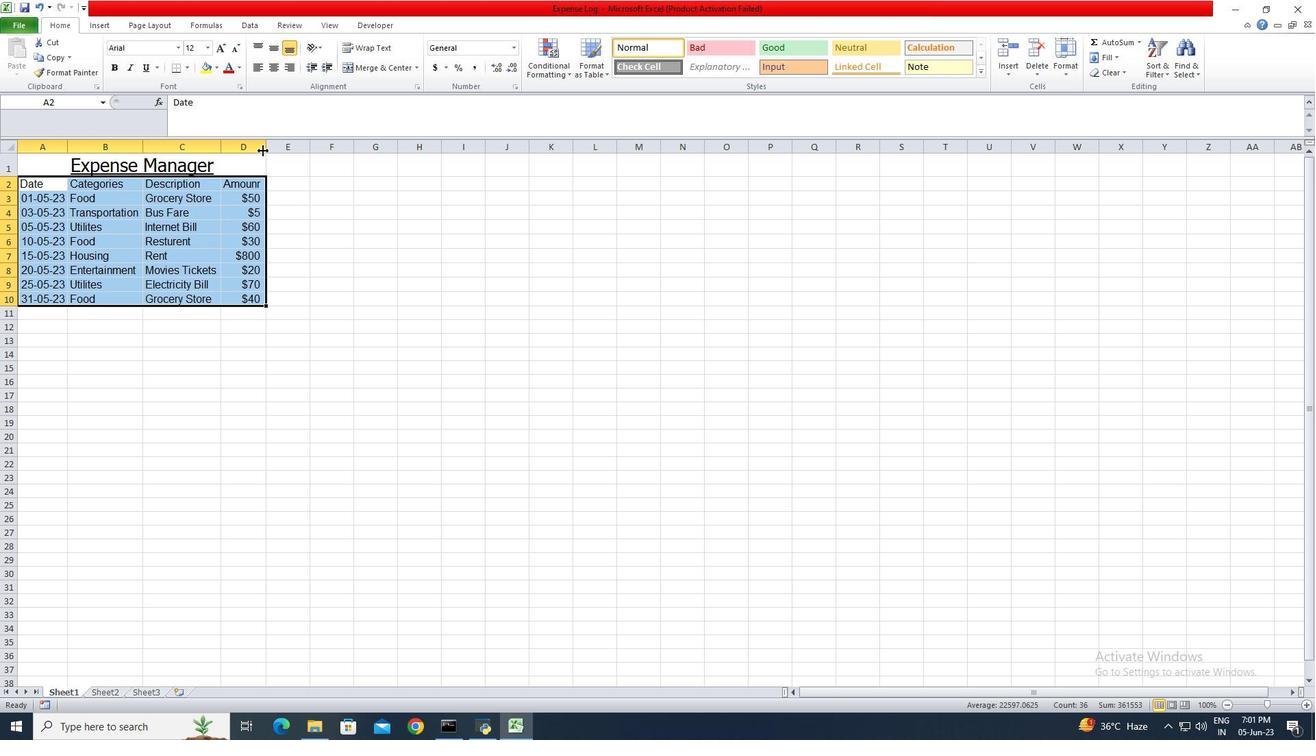 
Action: Mouse pressed left at (265, 149)
Screenshot: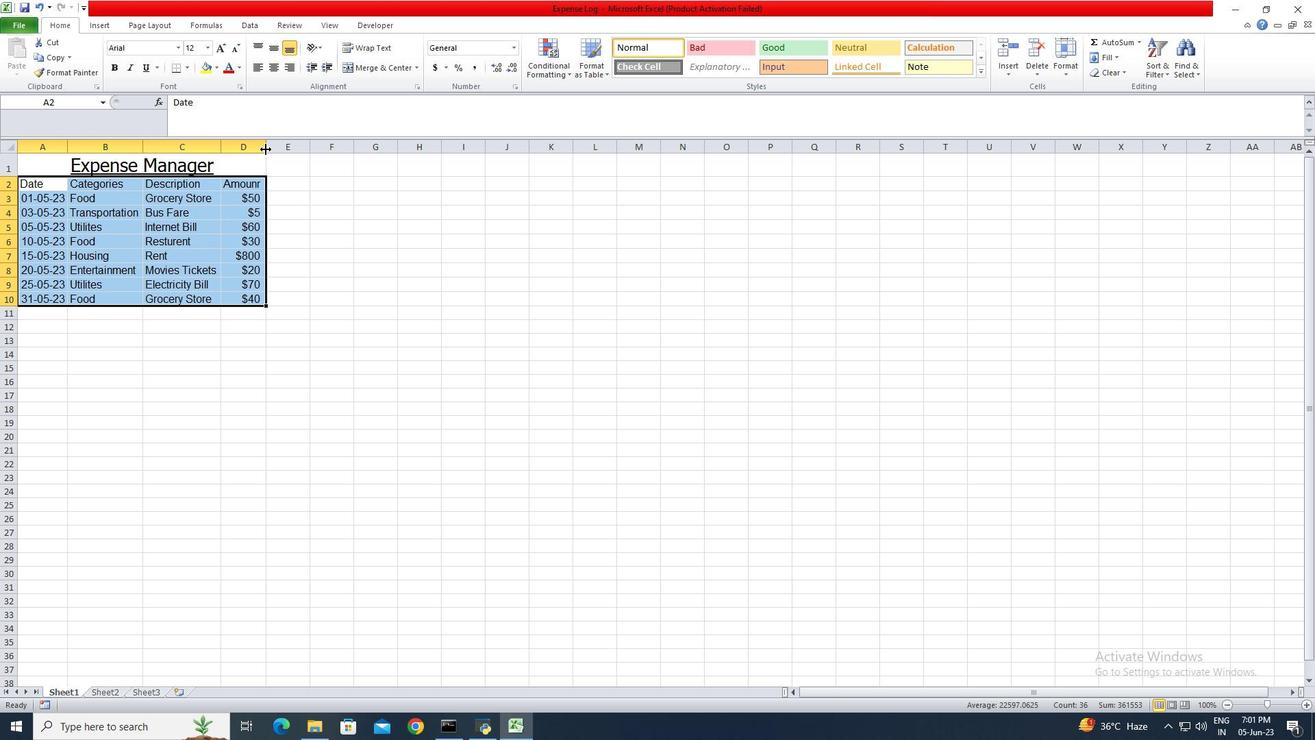 
Action: Mouse pressed left at (265, 149)
Screenshot: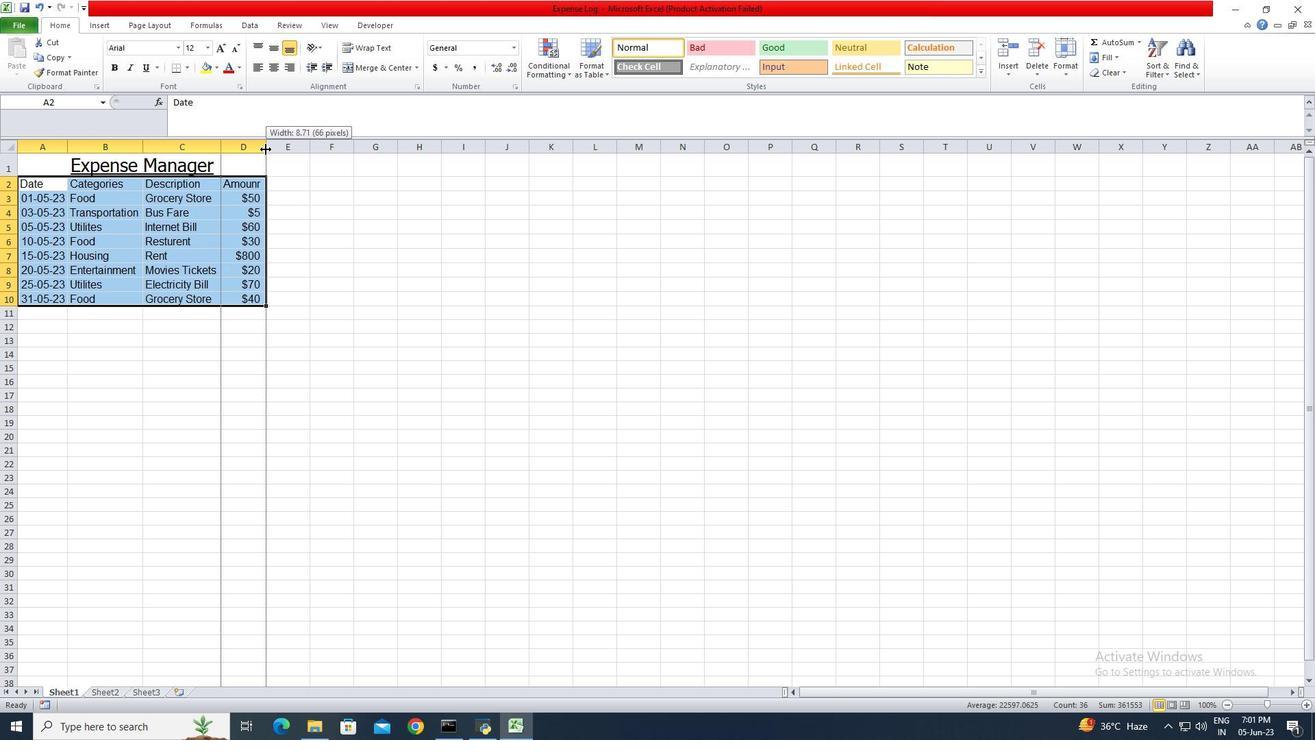 
Action: Mouse moved to (67, 147)
Screenshot: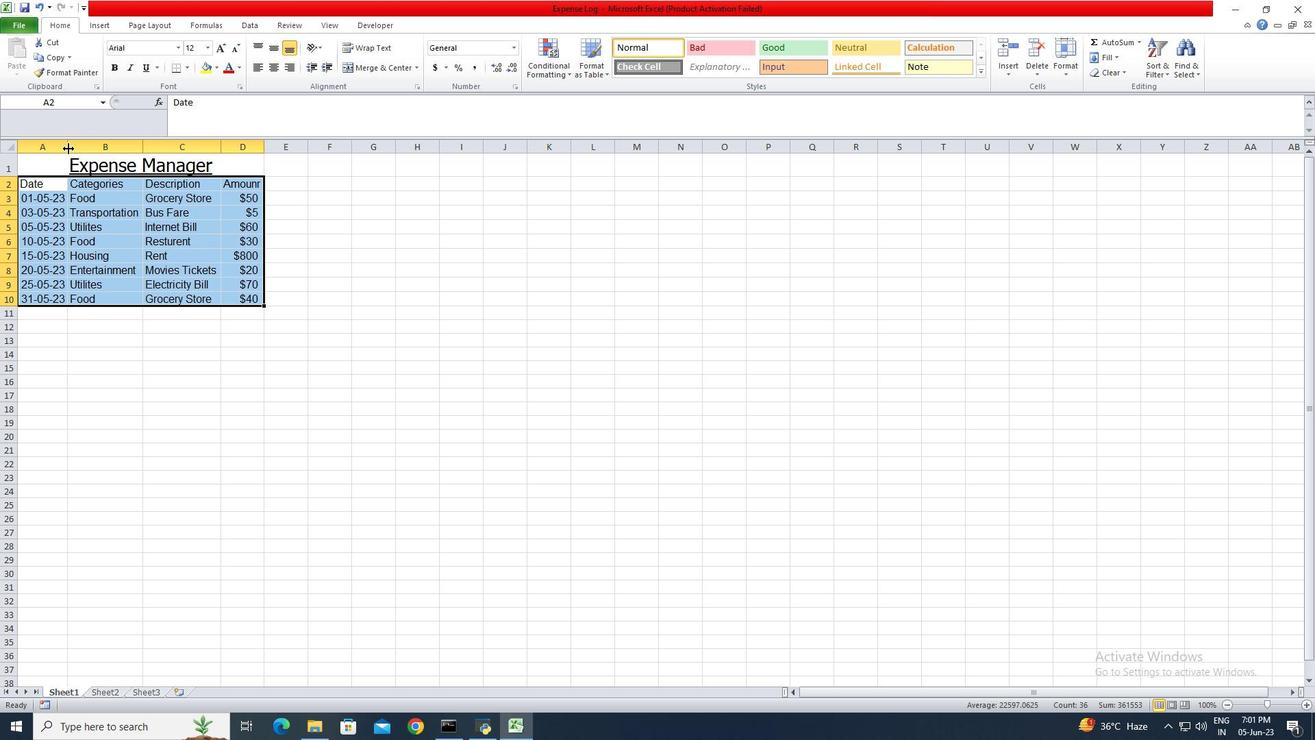 
Action: Mouse pressed left at (67, 147)
Screenshot: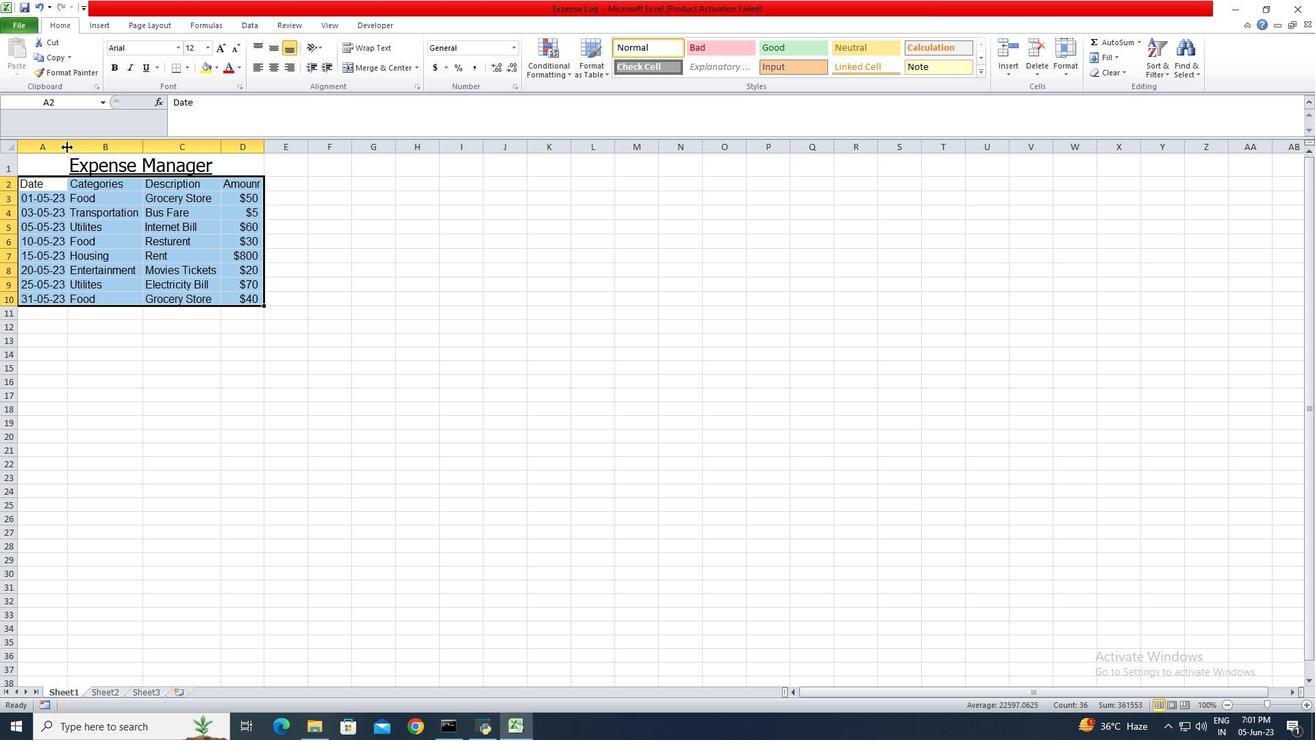 
Action: Mouse pressed left at (67, 147)
Screenshot: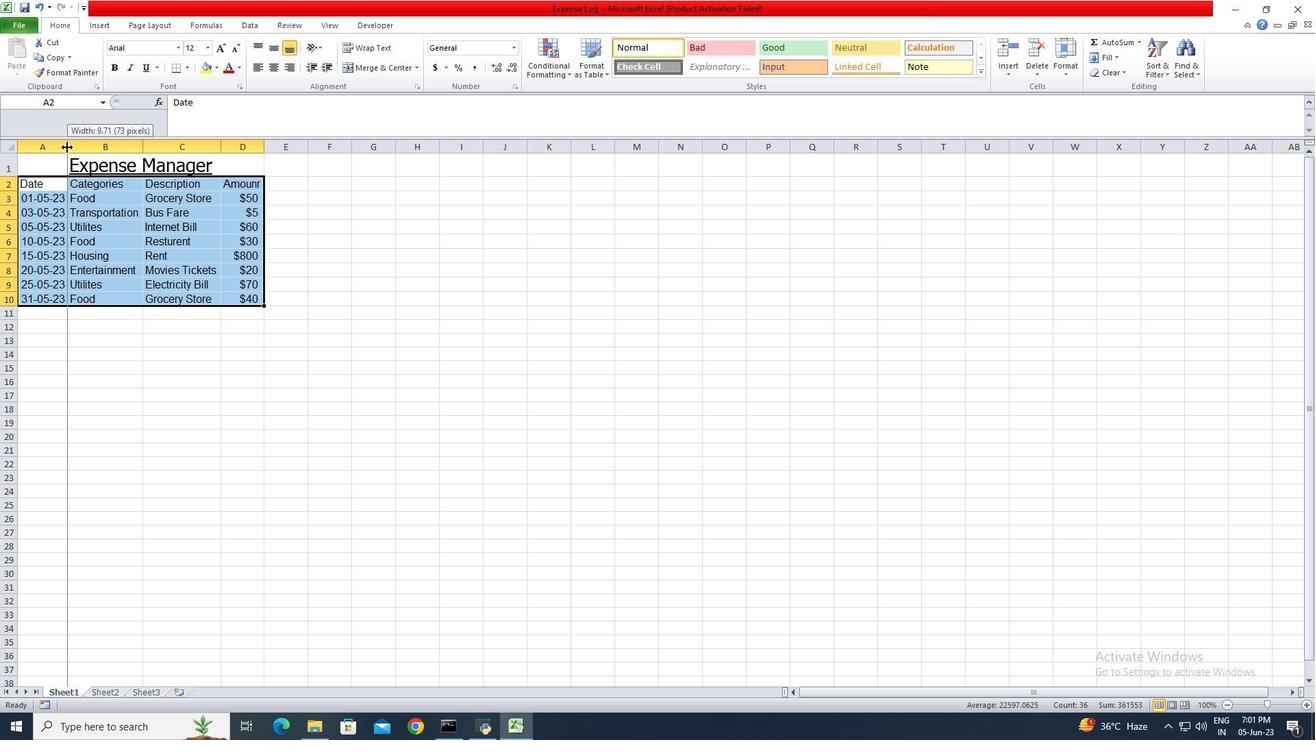 
Action: Mouse moved to (44, 159)
Screenshot: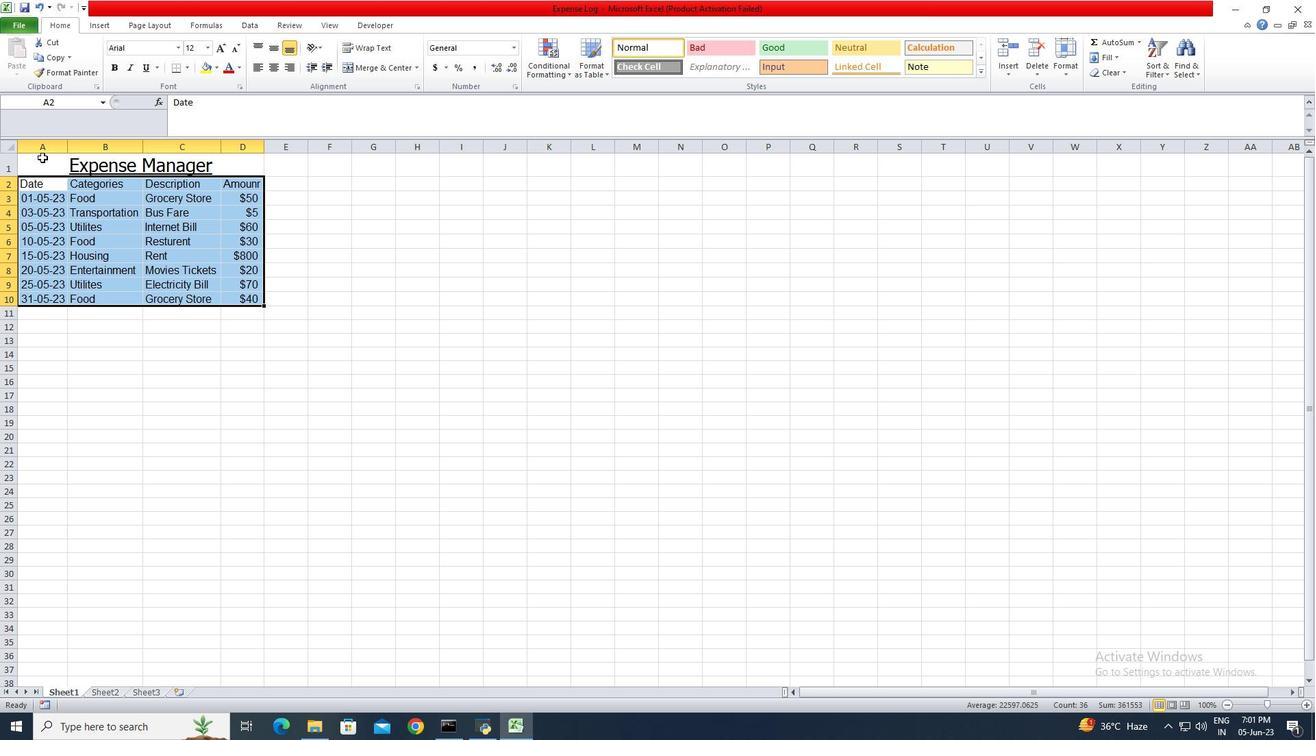 
Action: Mouse pressed left at (44, 159)
Screenshot: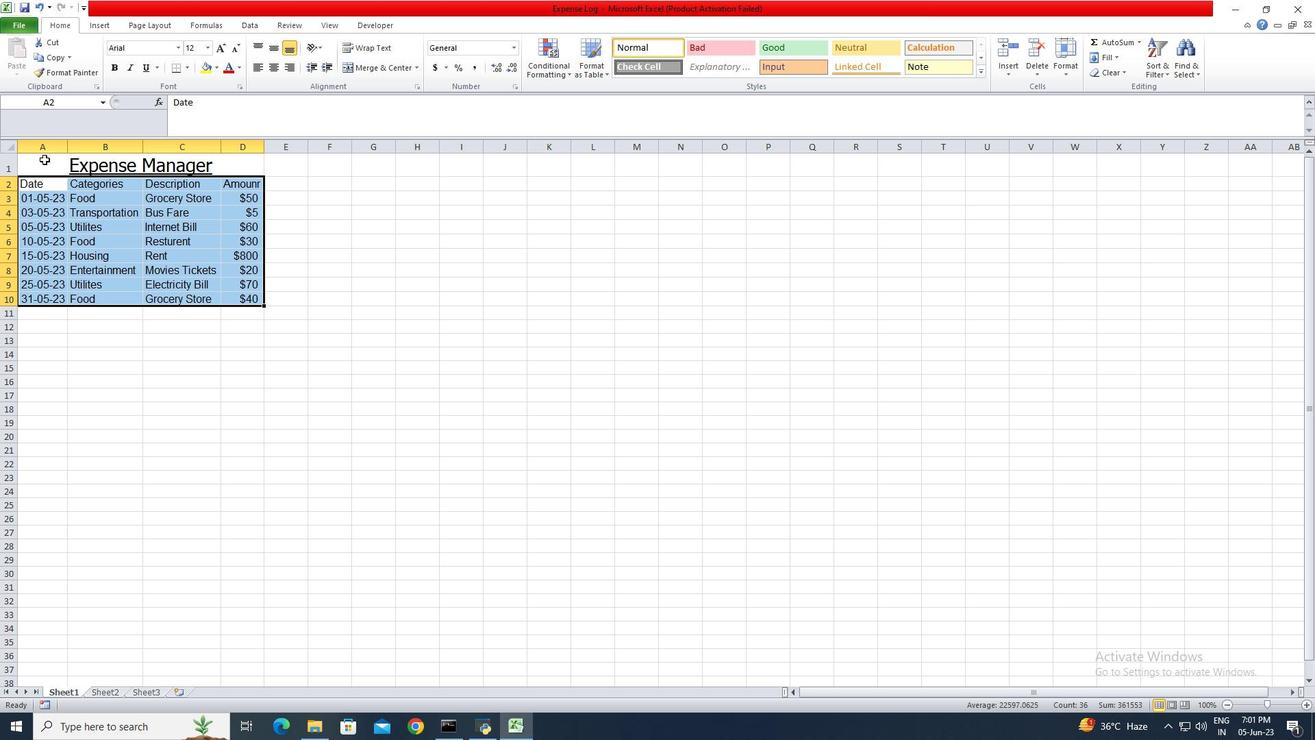 
Action: Mouse moved to (253, 69)
Screenshot: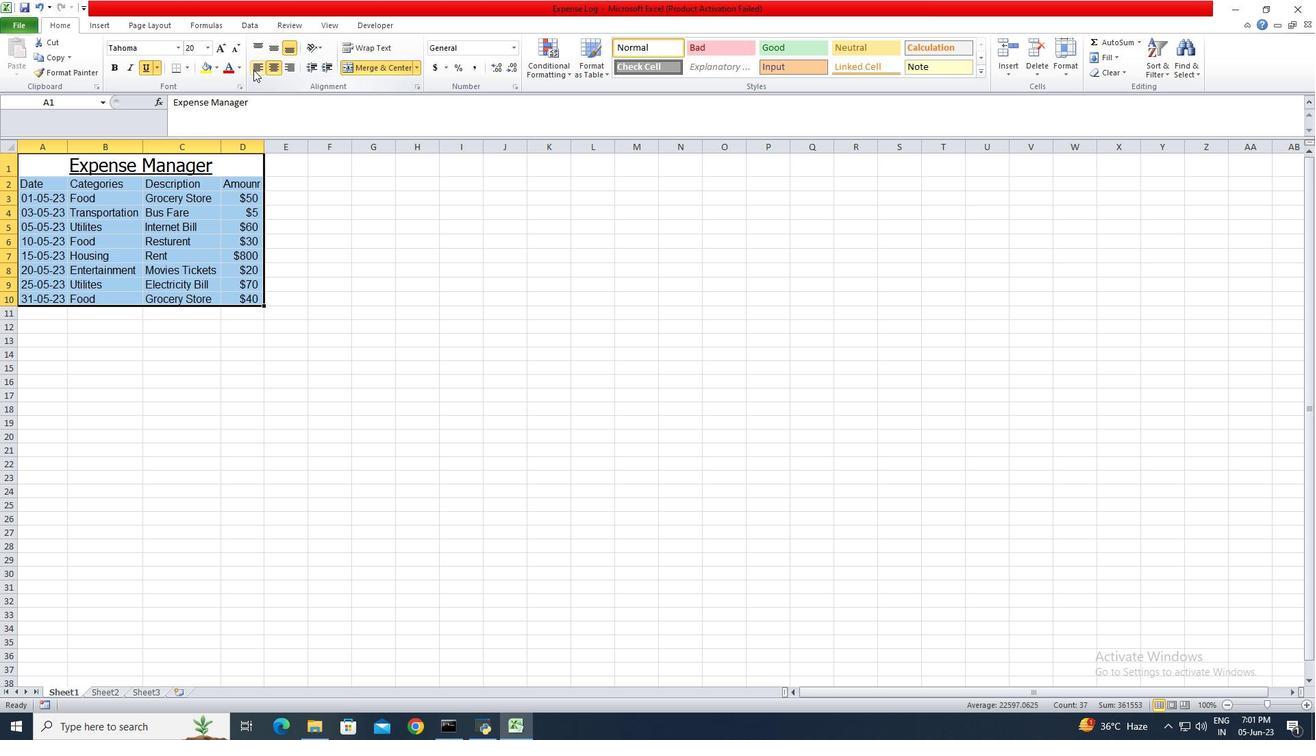 
Action: Mouse pressed left at (253, 69)
Screenshot: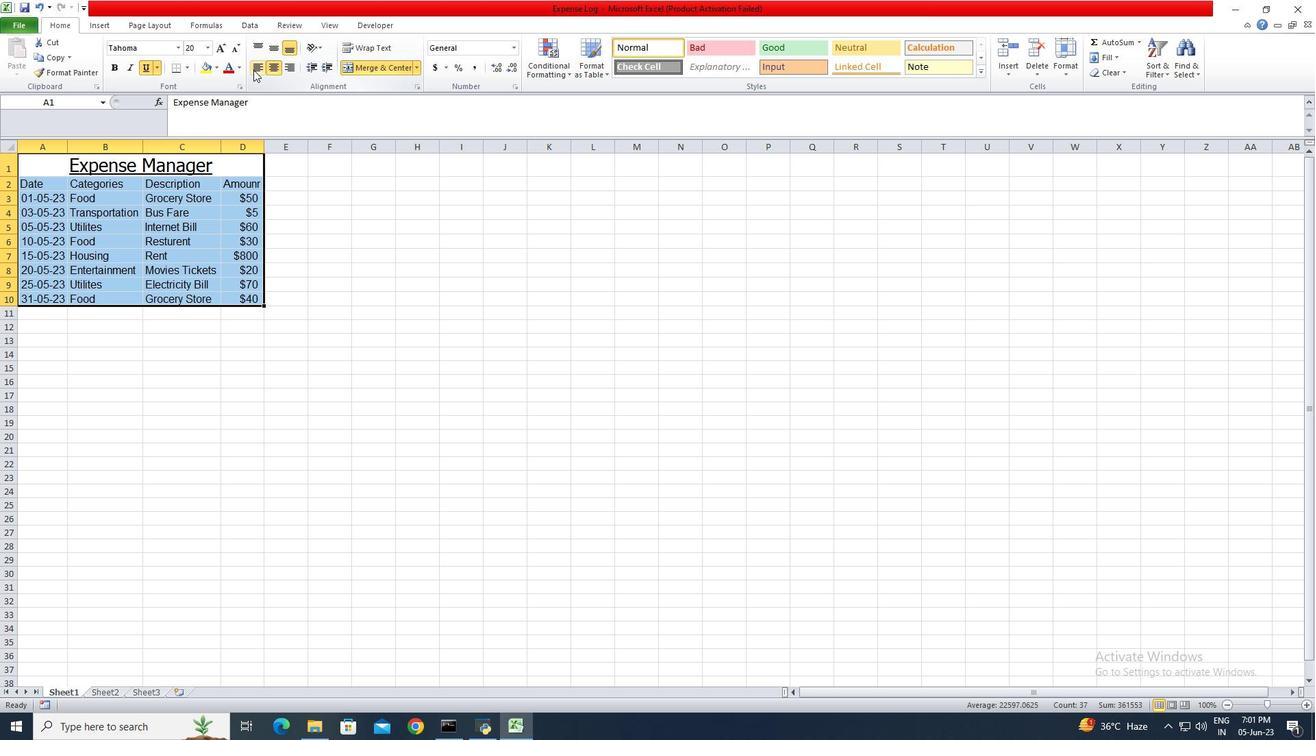 
Action: Mouse moved to (30, 23)
Screenshot: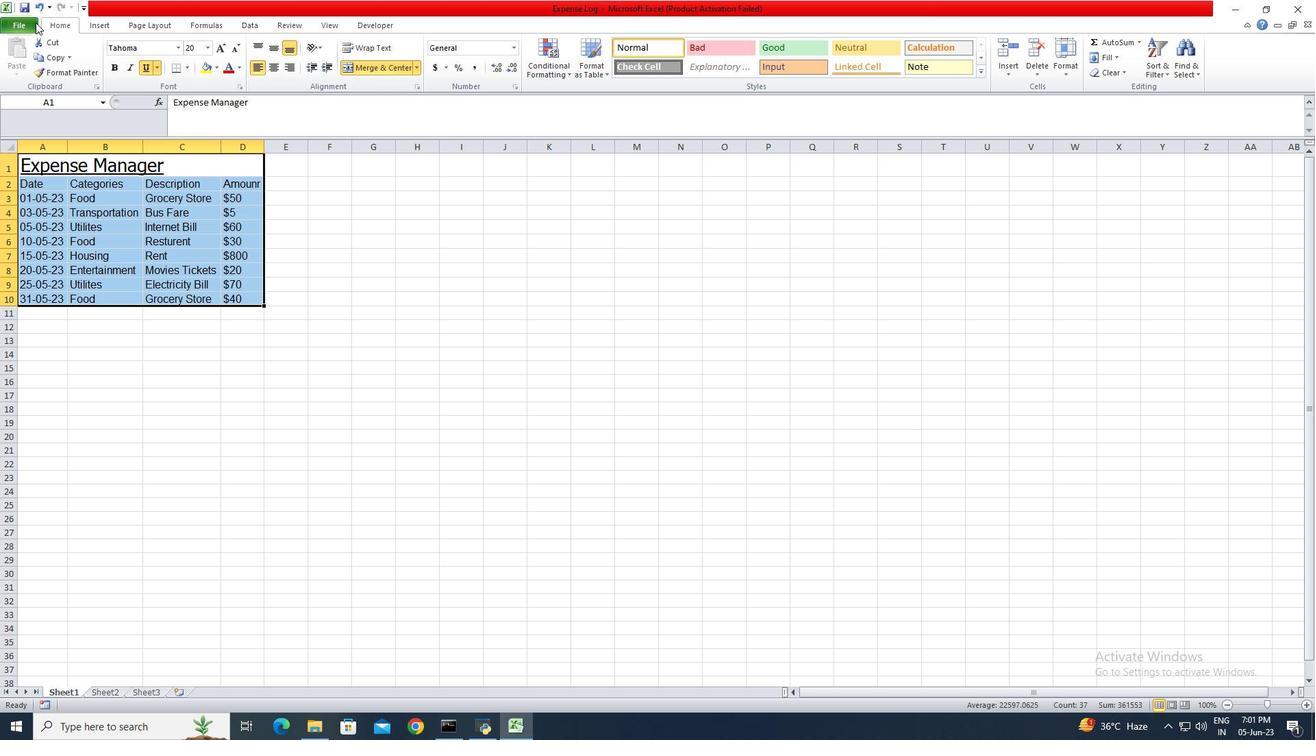 
Action: Mouse pressed left at (30, 23)
Screenshot: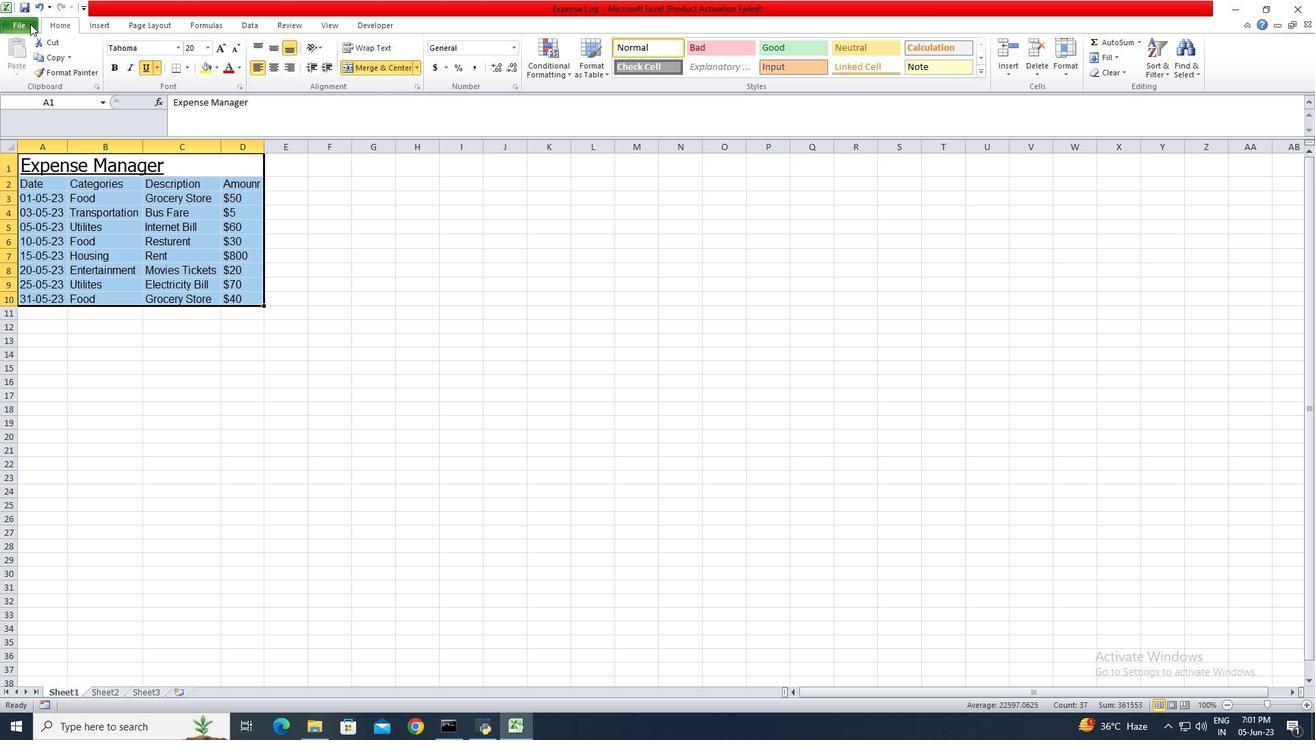 
Action: Mouse moved to (20, 54)
Screenshot: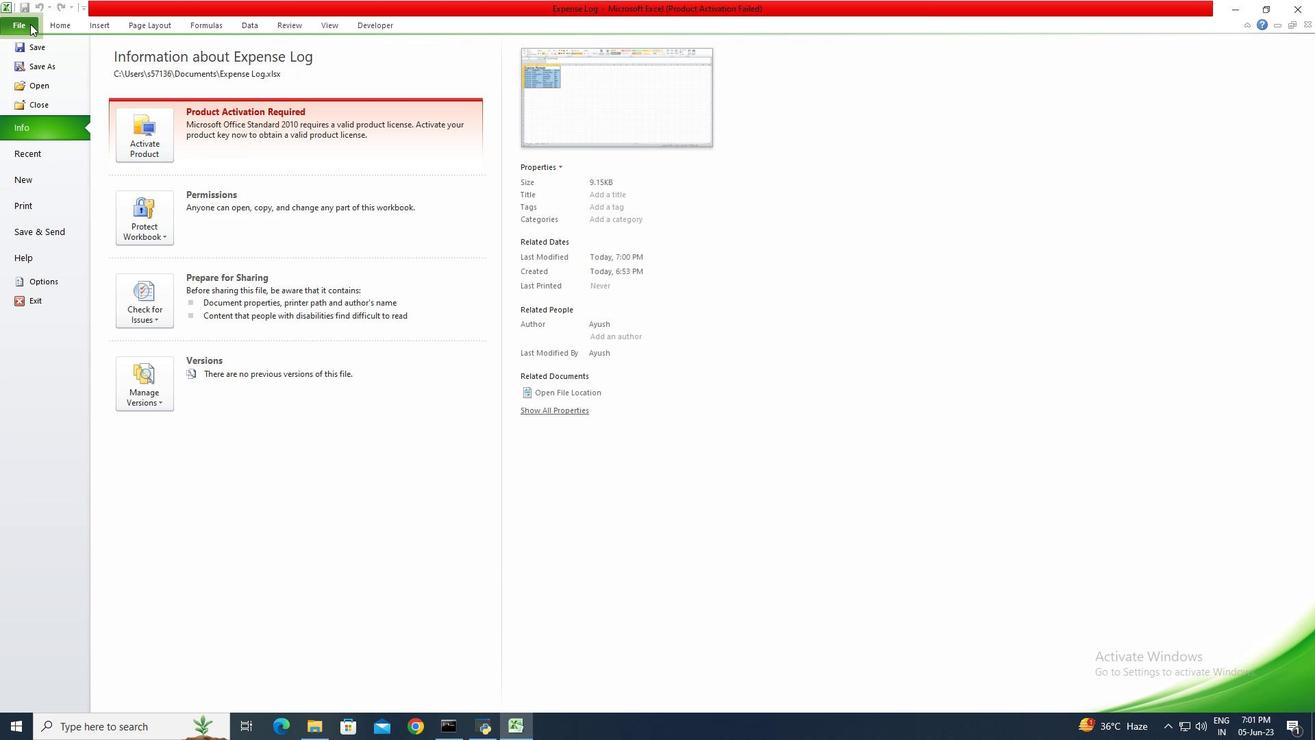 
Action: Mouse pressed left at (20, 54)
Screenshot: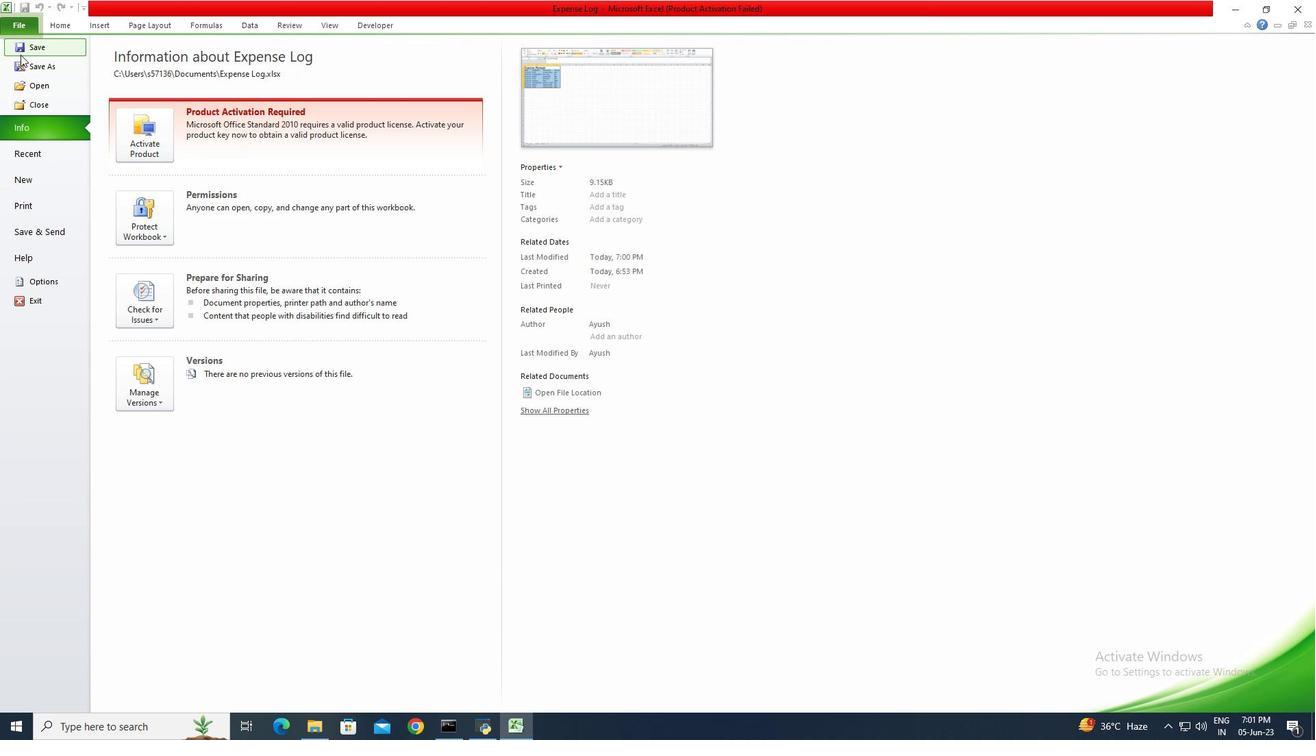 
